 Task: Explore upcoming open houses in Wilmington, Delaware, to visit properties with Victorian architecture, and take note of the architectural details of each home.
Action: Mouse pressed left at (318, 235)
Screenshot: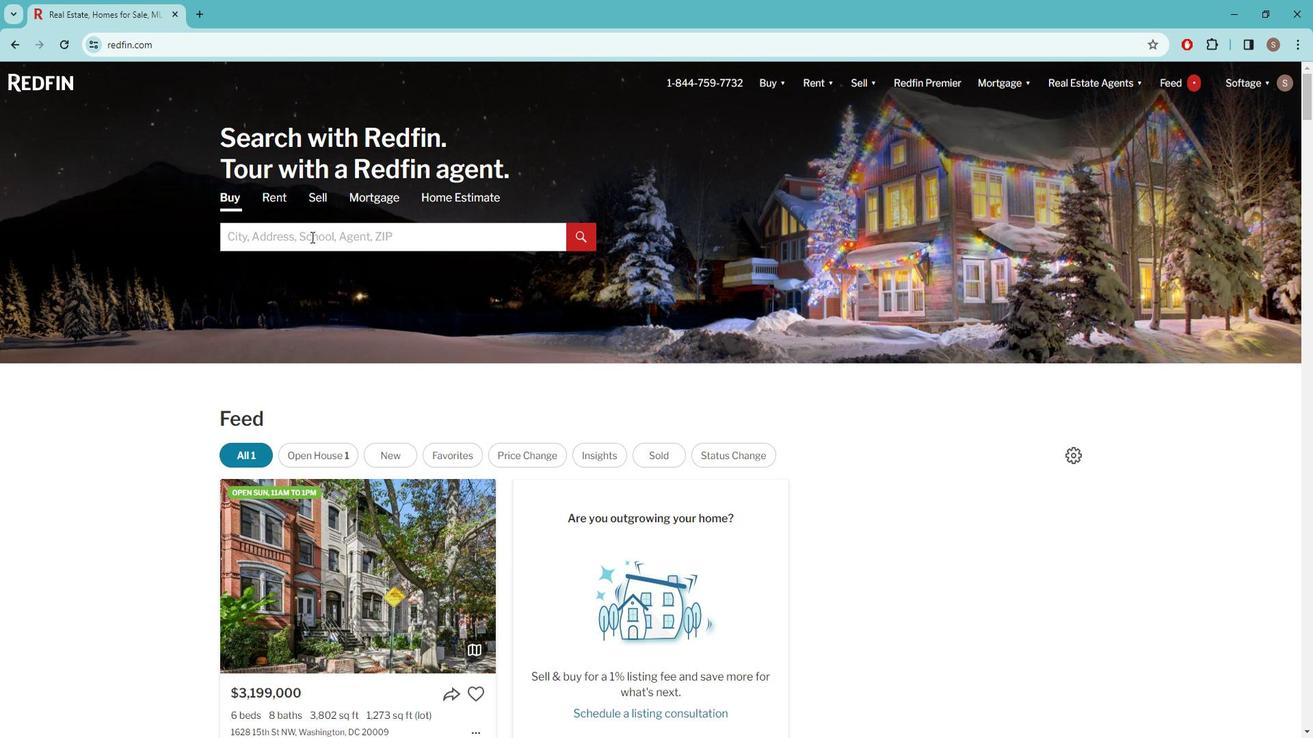 
Action: Key pressed w<Key.caps_lock>ILMINGTON
Screenshot: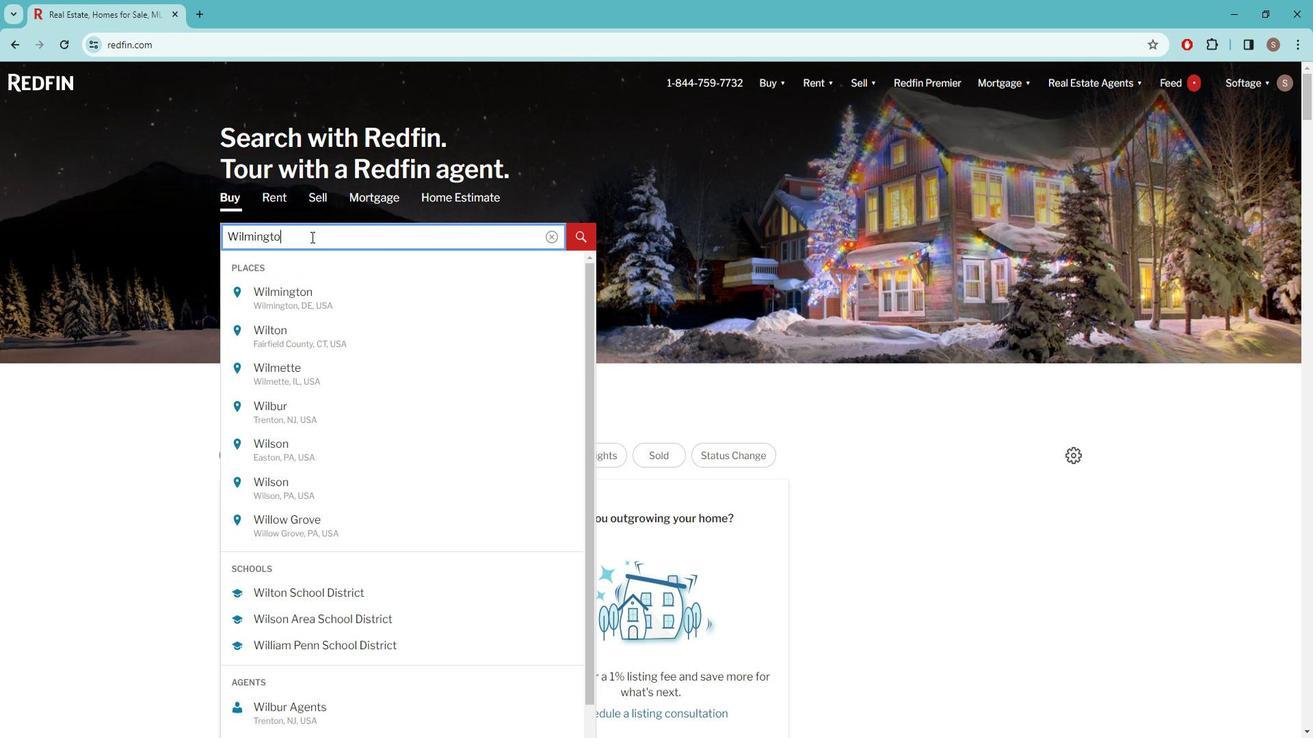 
Action: Mouse moved to (314, 295)
Screenshot: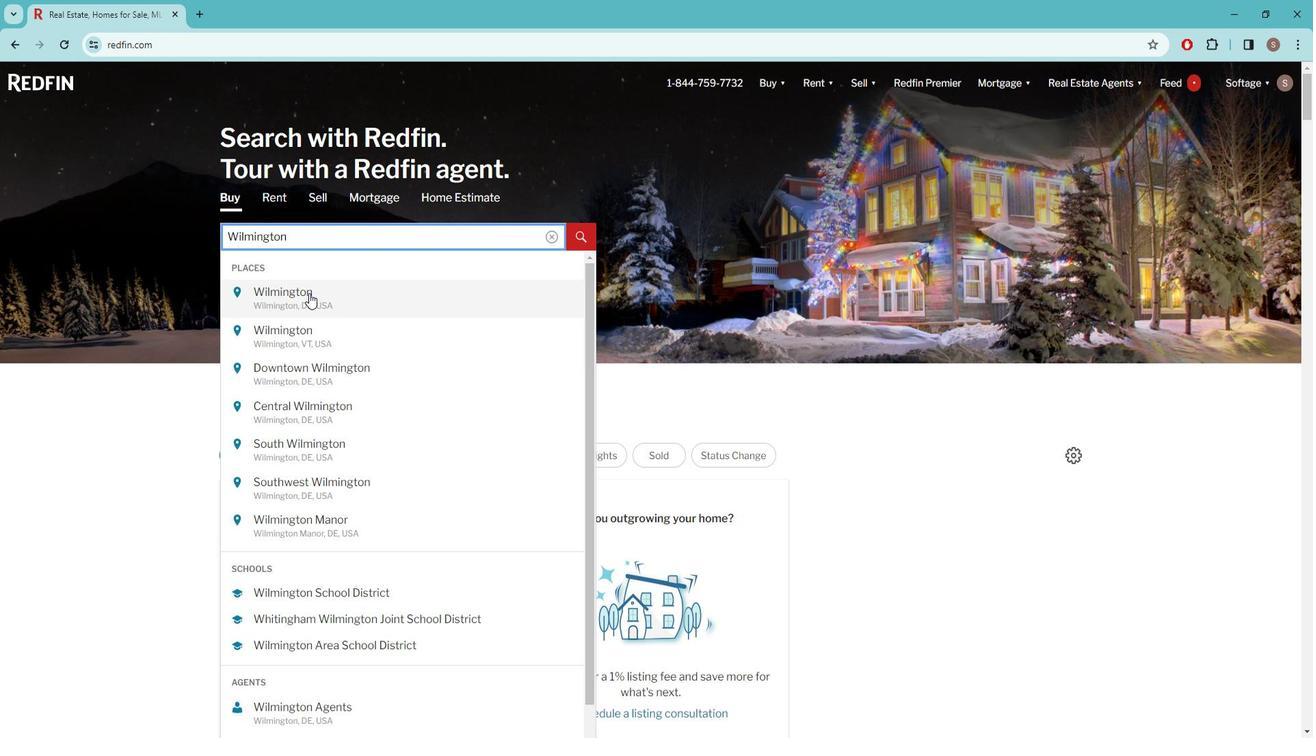 
Action: Mouse pressed left at (314, 295)
Screenshot: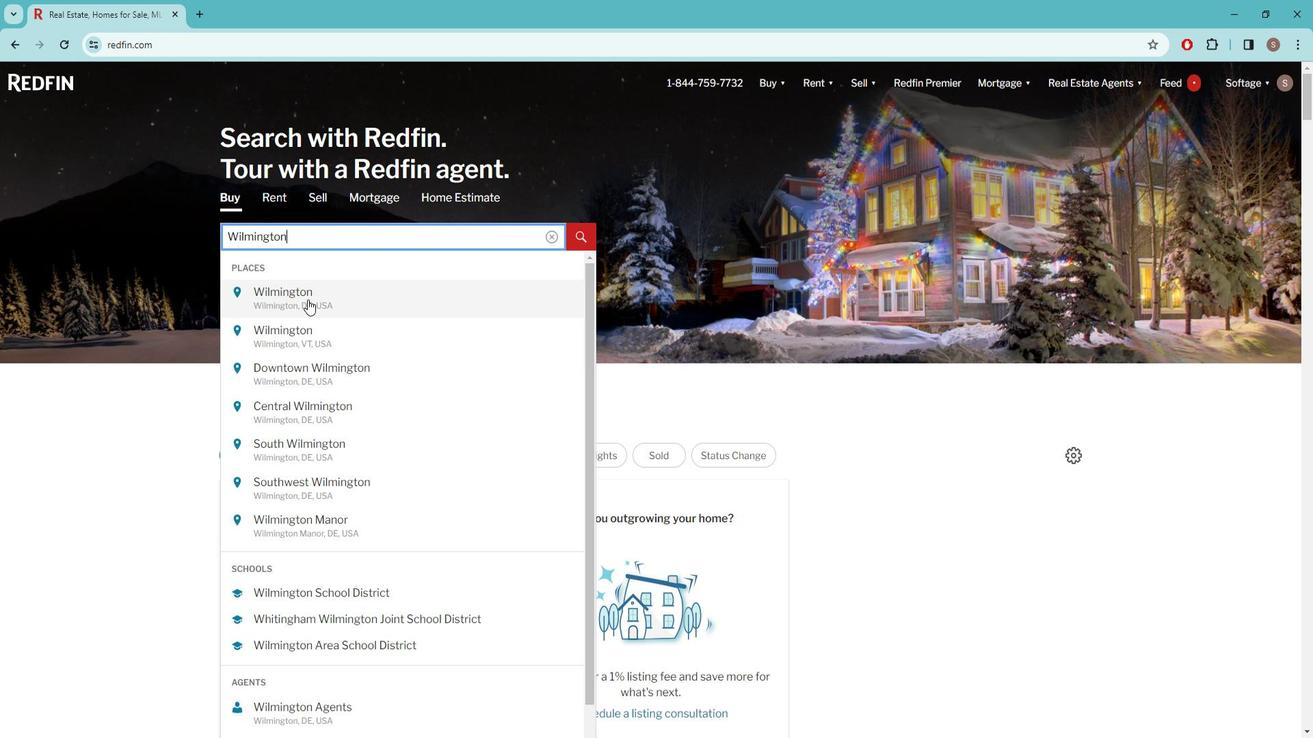 
Action: Mouse moved to (1150, 170)
Screenshot: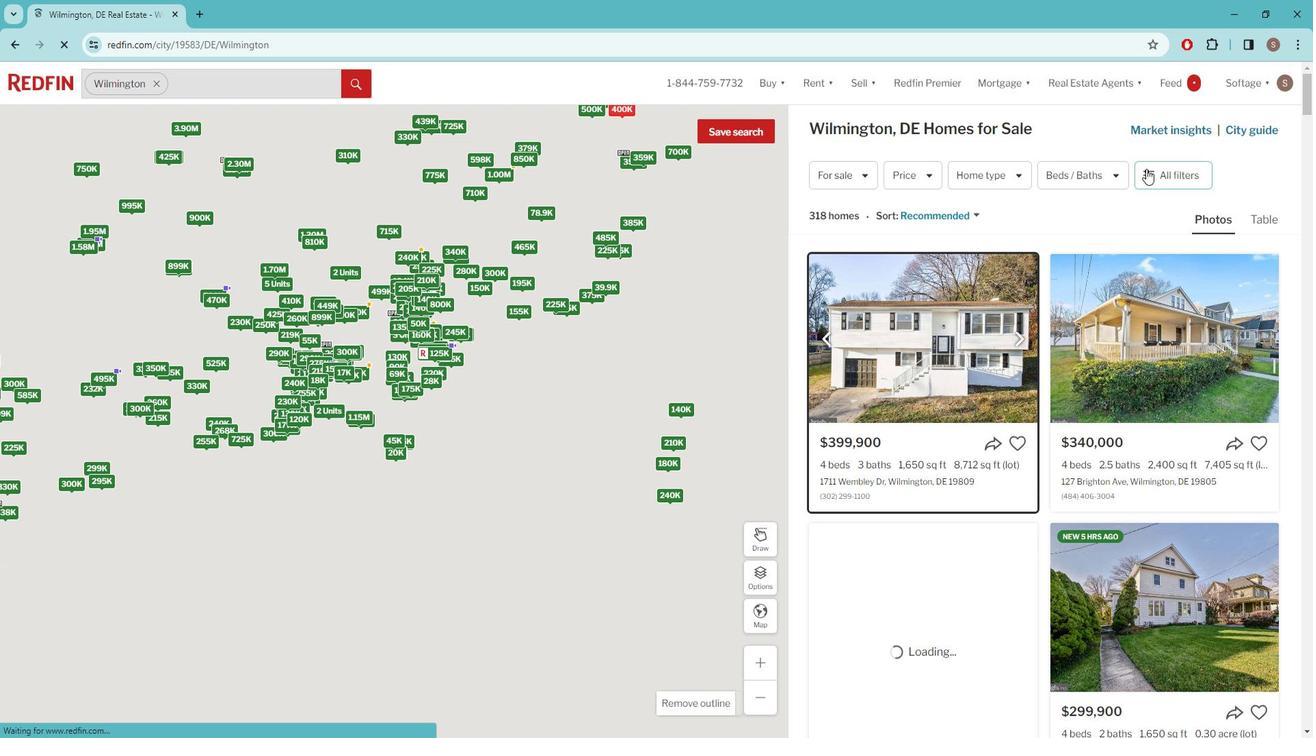
Action: Mouse pressed left at (1150, 170)
Screenshot: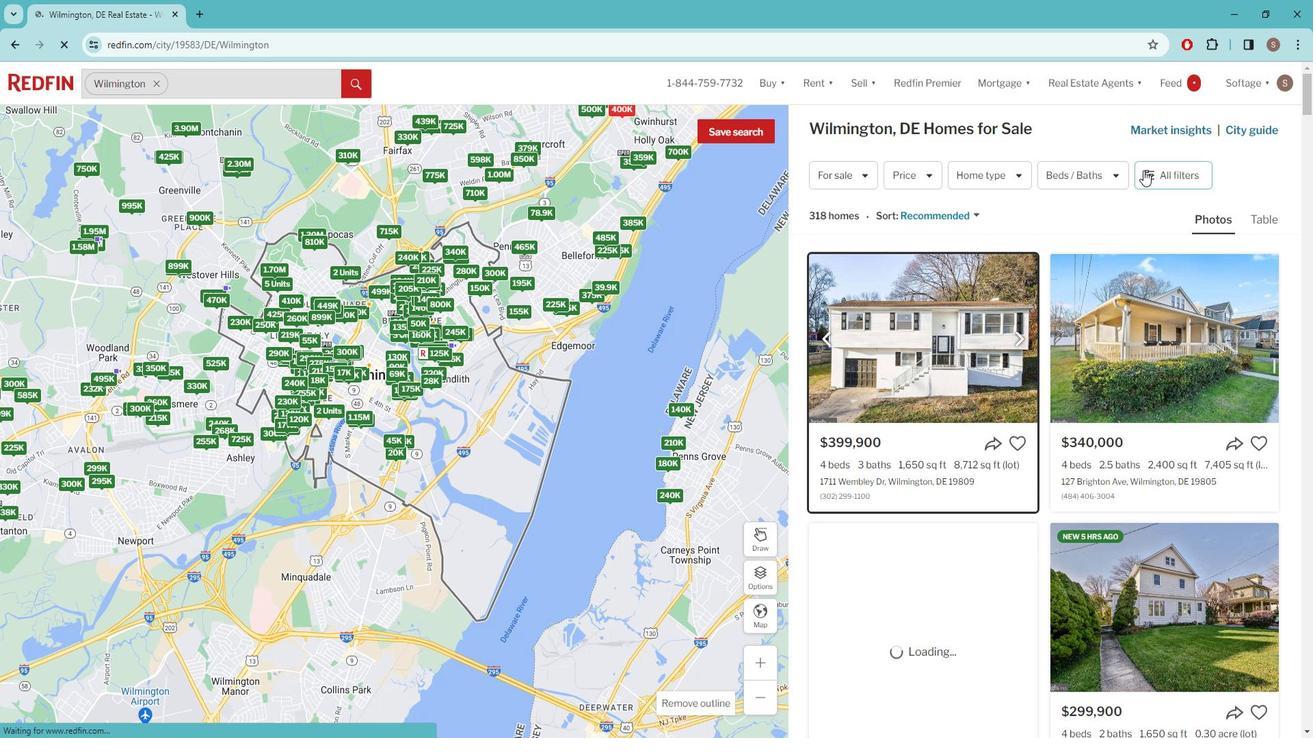 
Action: Mouse pressed left at (1150, 170)
Screenshot: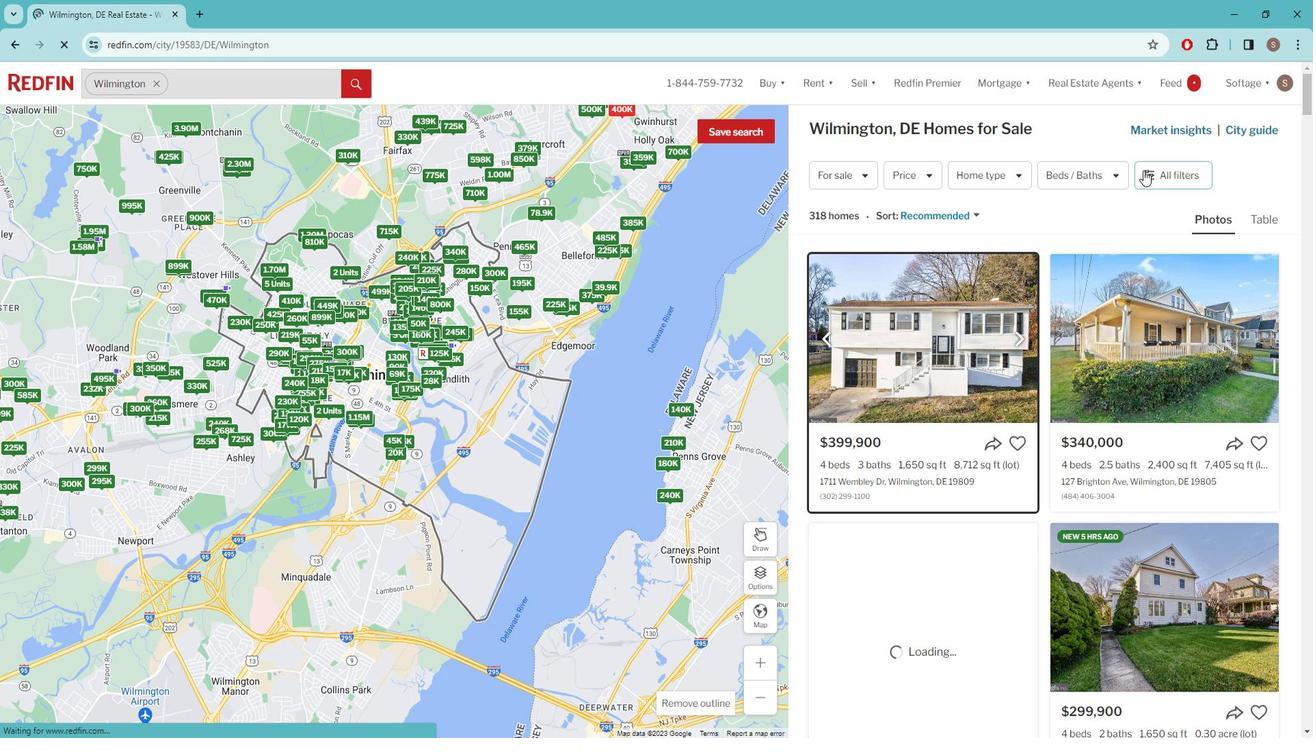 
Action: Mouse moved to (1153, 168)
Screenshot: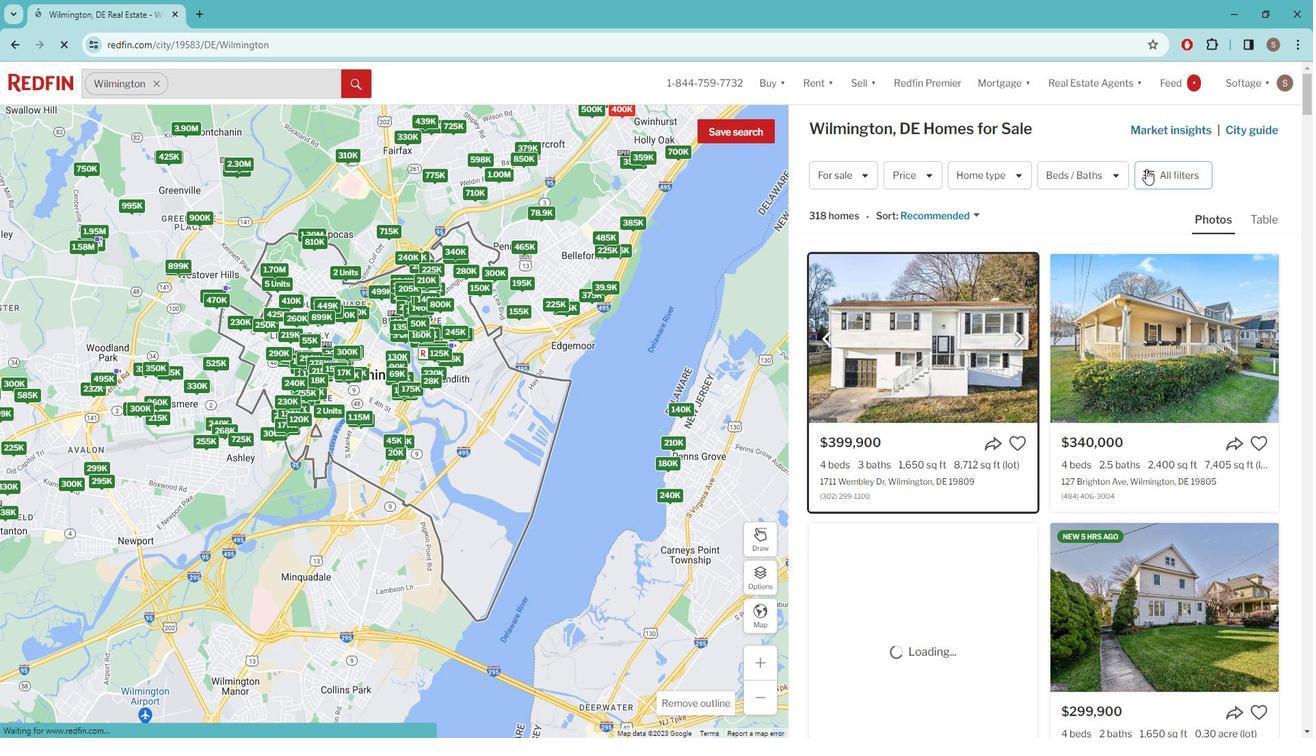 
Action: Mouse pressed left at (1153, 168)
Screenshot: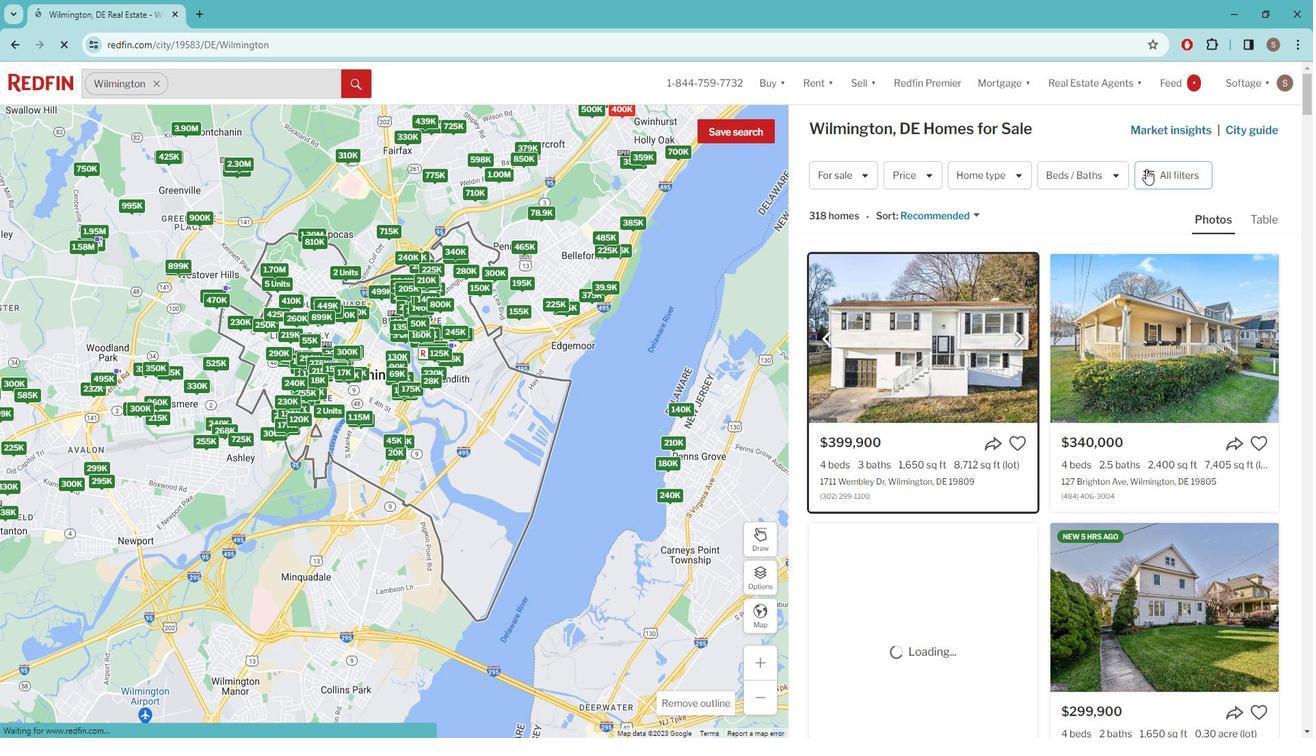 
Action: Mouse moved to (1153, 168)
Screenshot: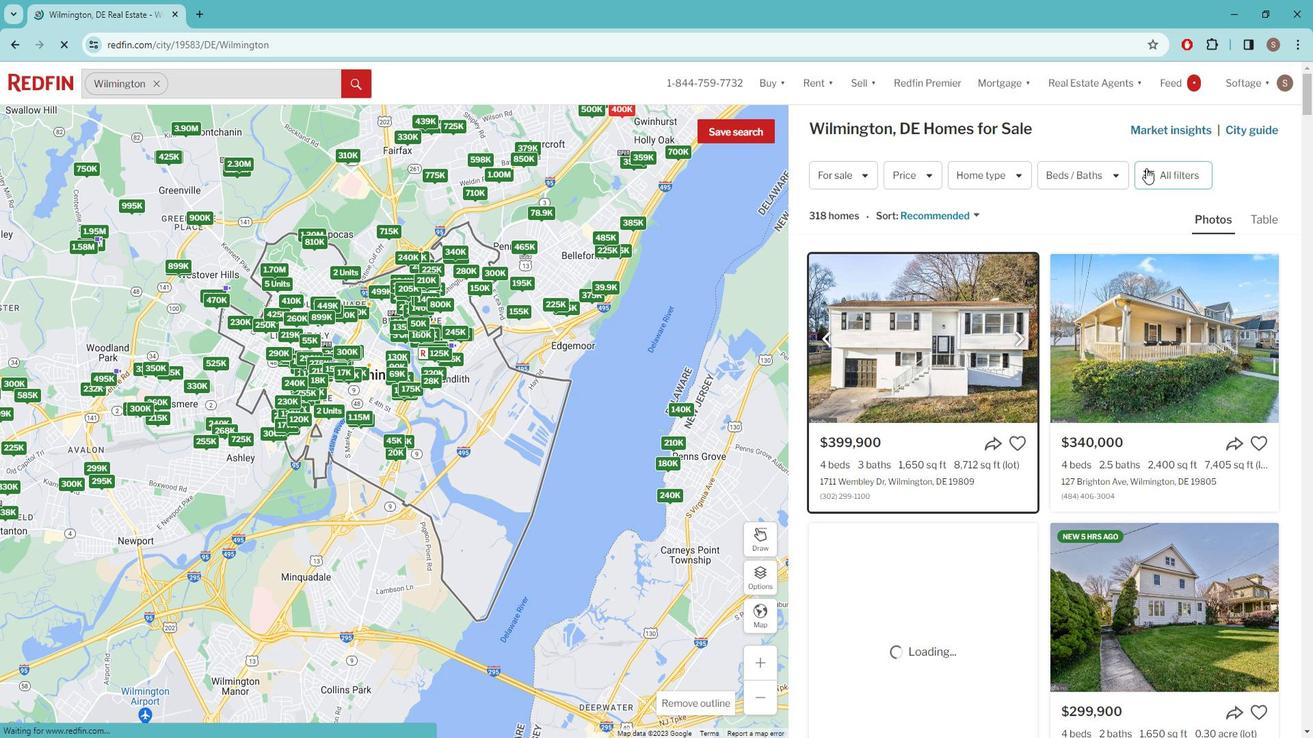 
Action: Mouse pressed left at (1153, 168)
Screenshot: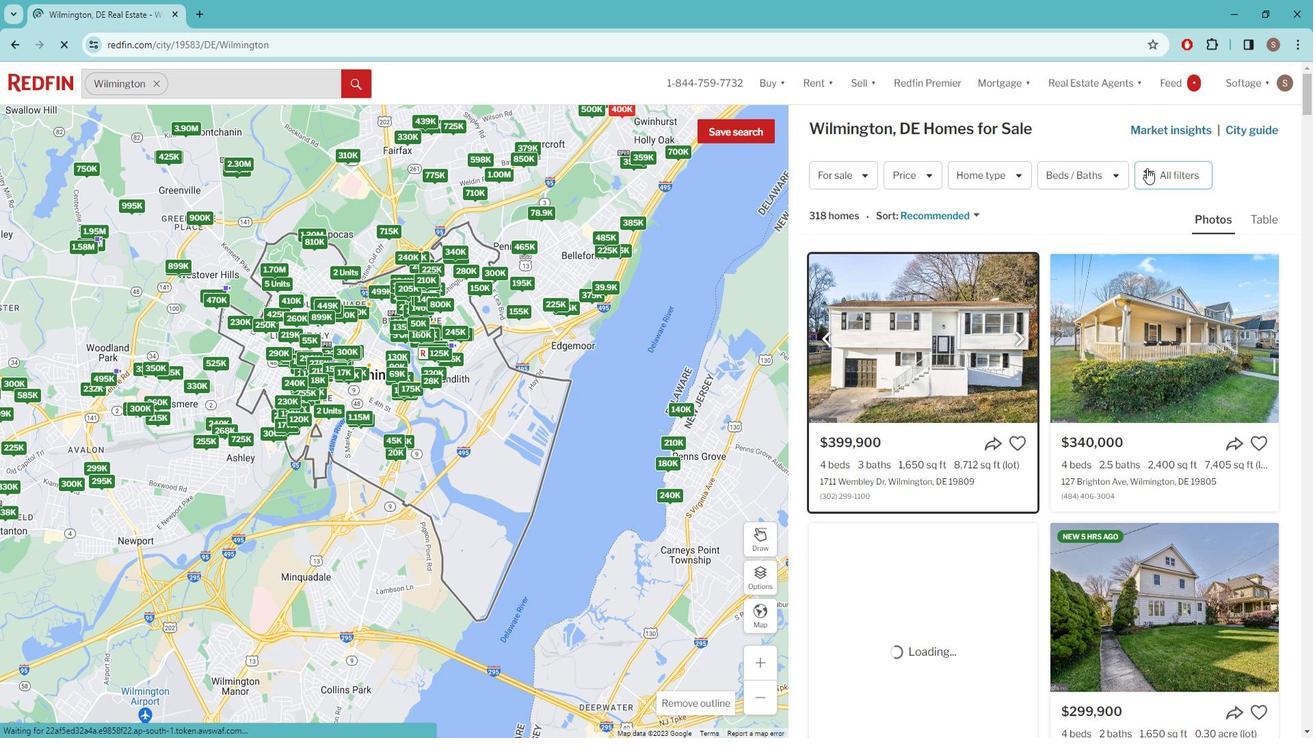 
Action: Mouse moved to (1156, 171)
Screenshot: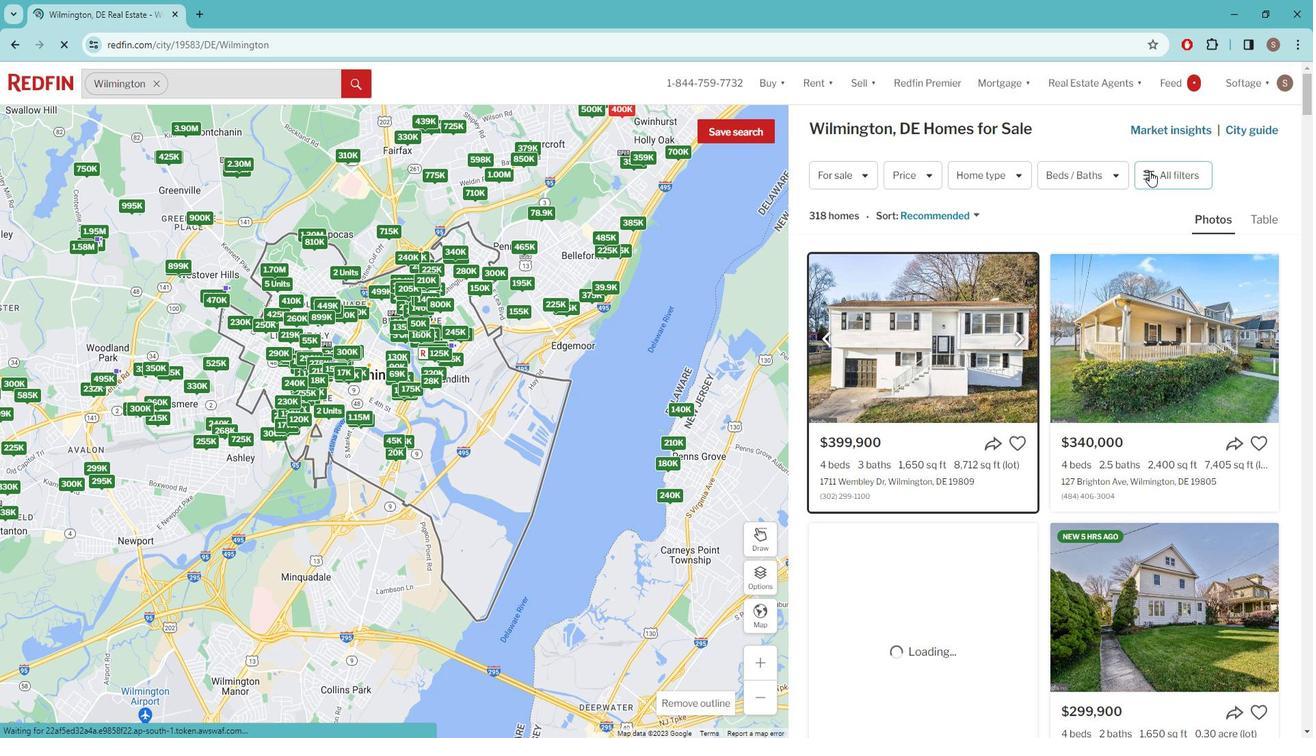 
Action: Mouse pressed left at (1156, 171)
Screenshot: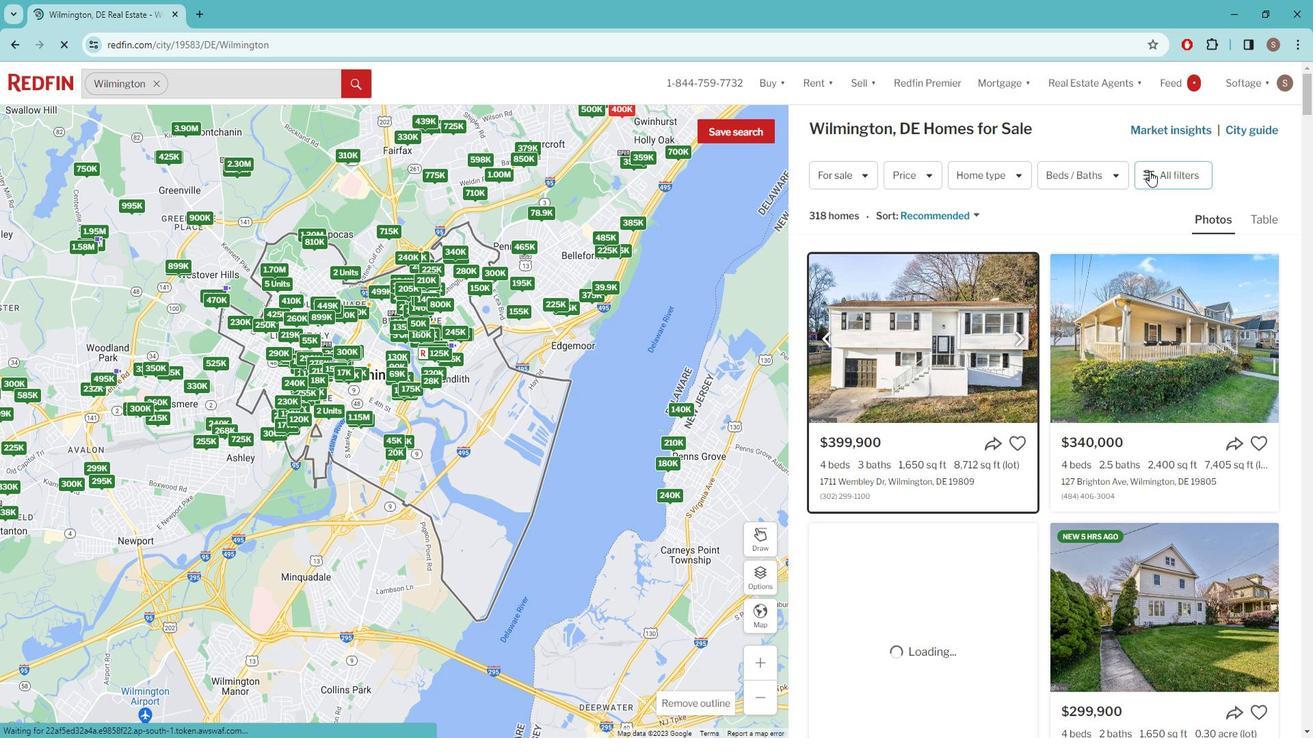 
Action: Mouse moved to (1166, 173)
Screenshot: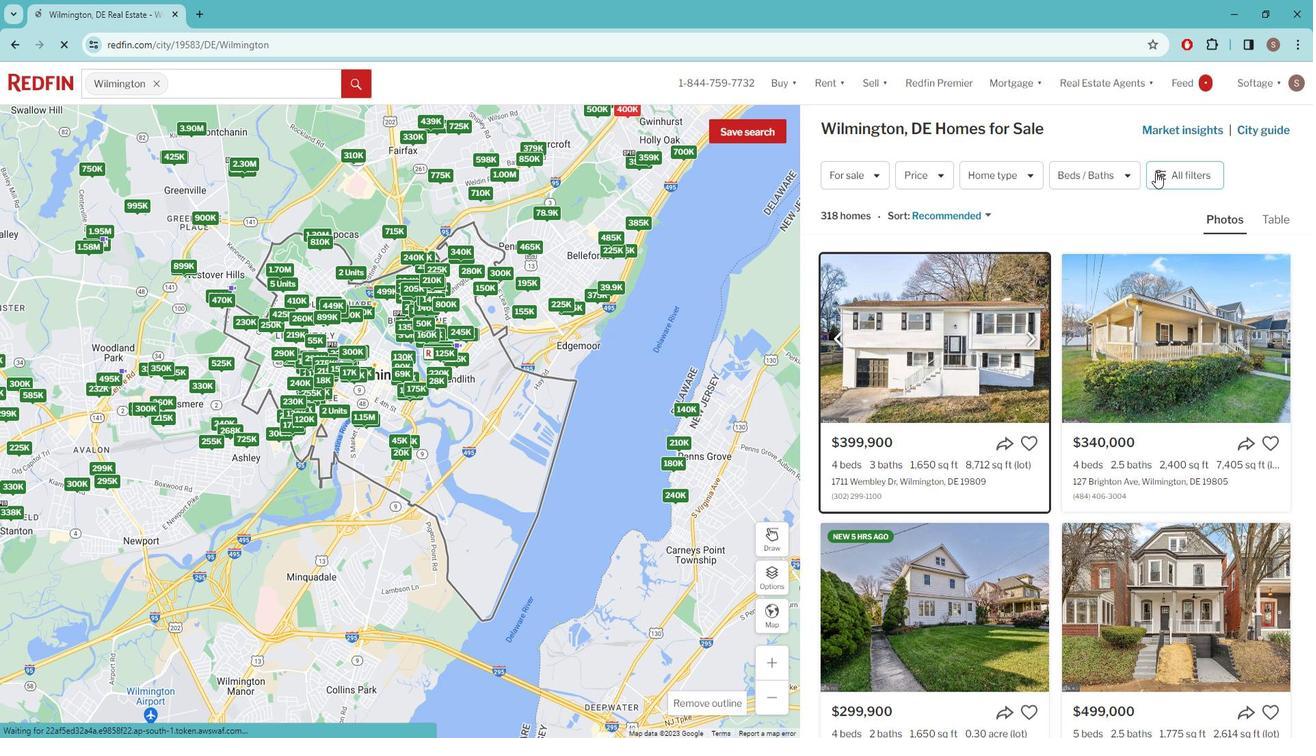 
Action: Mouse pressed left at (1166, 173)
Screenshot: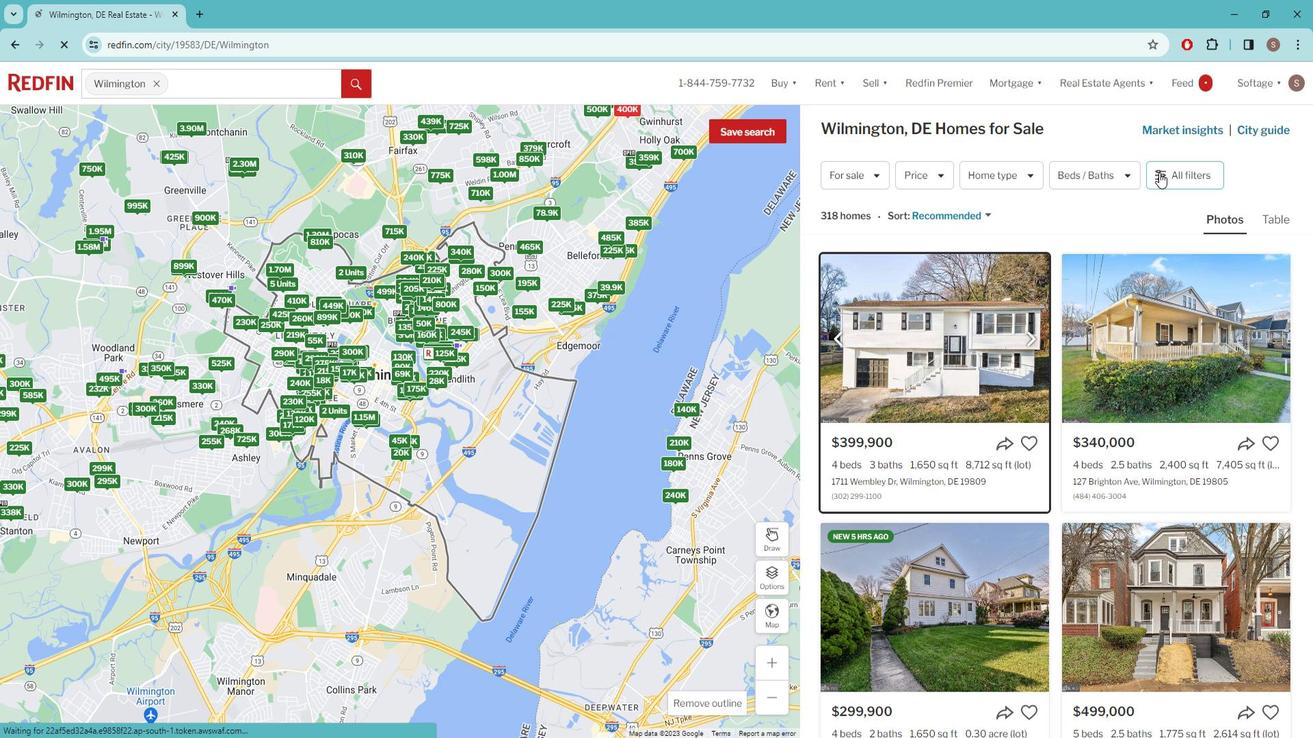 
Action: Mouse pressed left at (1166, 173)
Screenshot: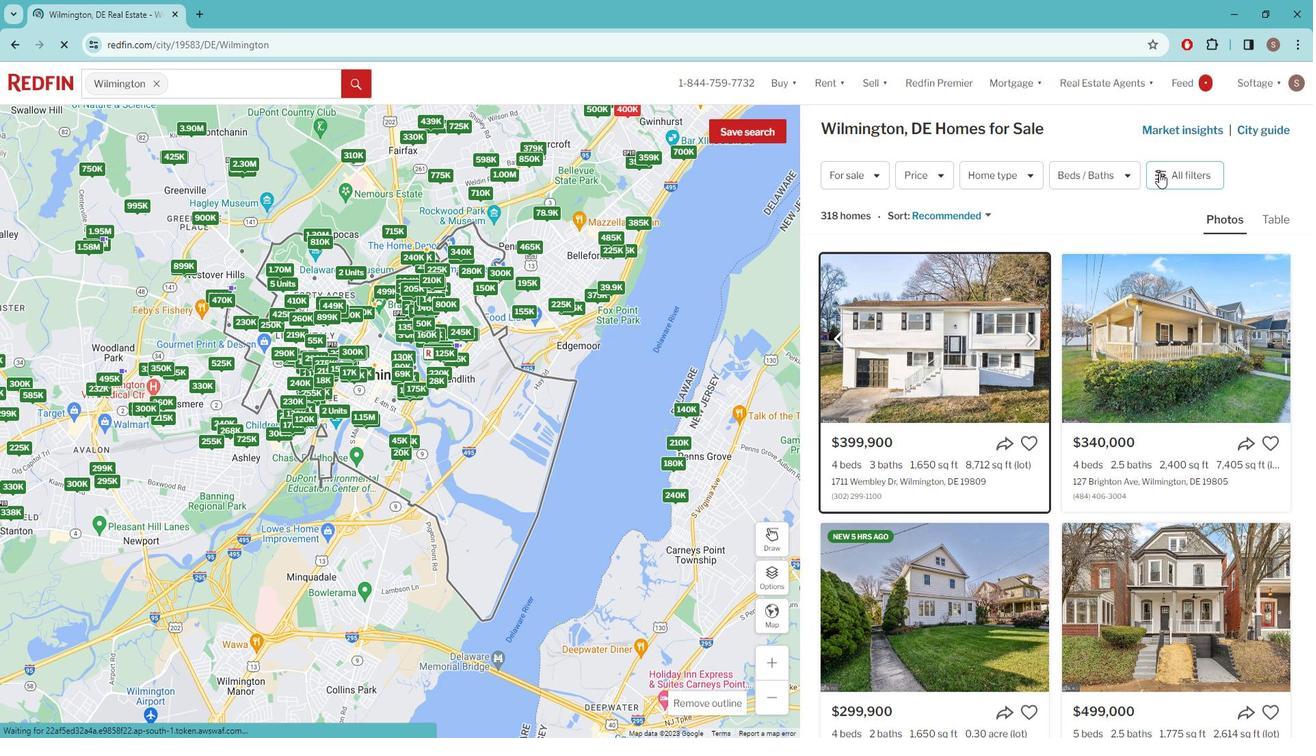
Action: Mouse moved to (1167, 173)
Screenshot: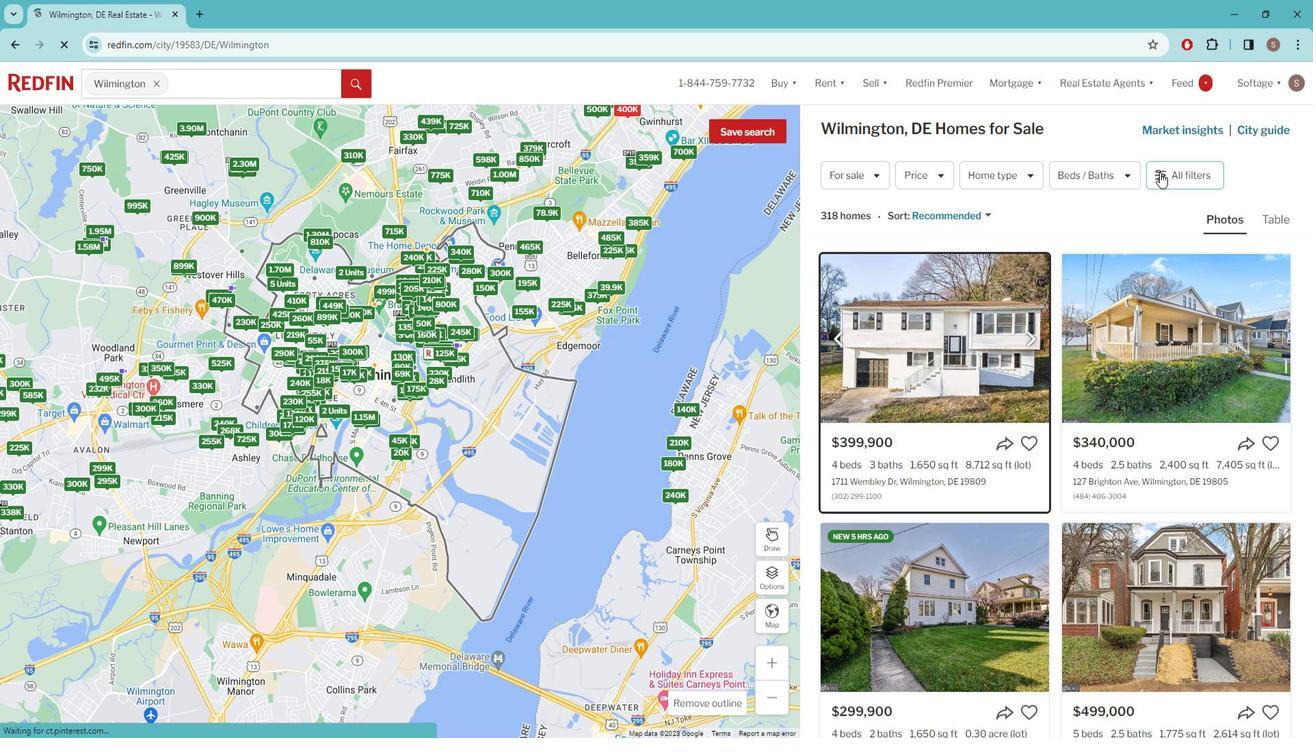 
Action: Mouse pressed left at (1167, 173)
Screenshot: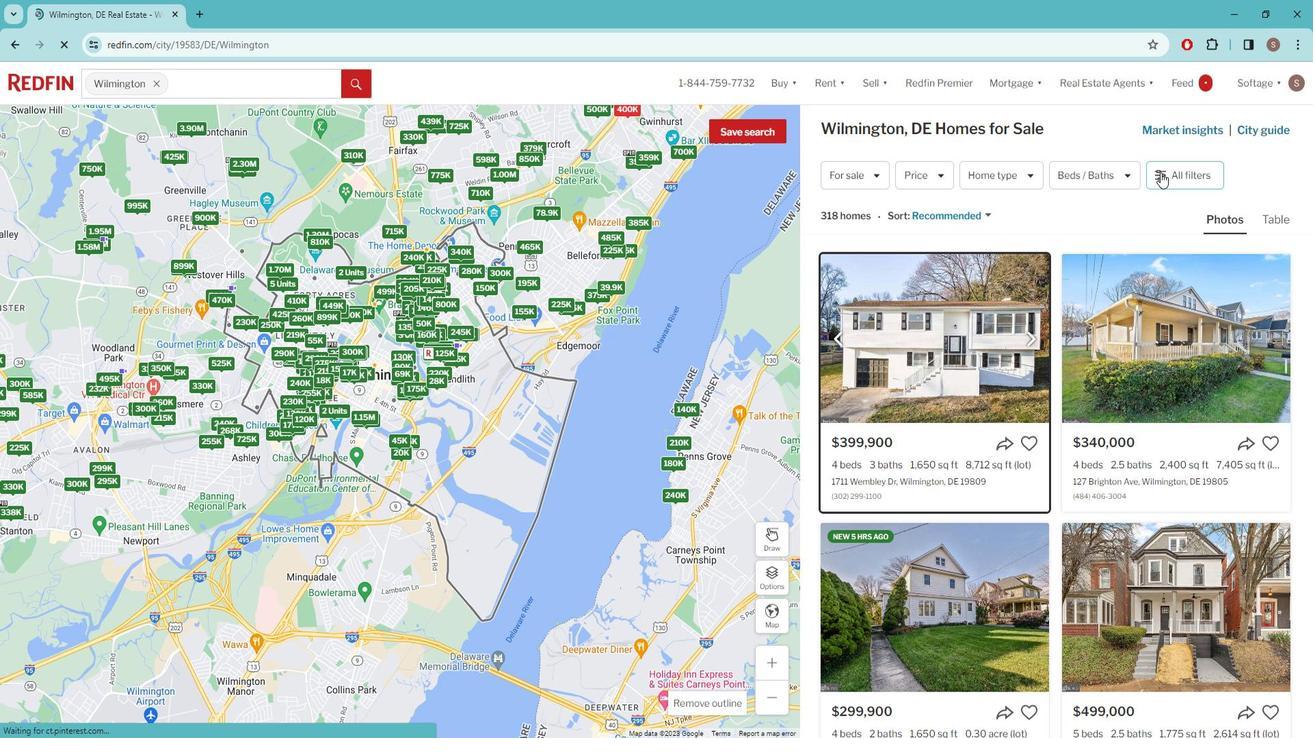 
Action: Mouse moved to (1096, 212)
Screenshot: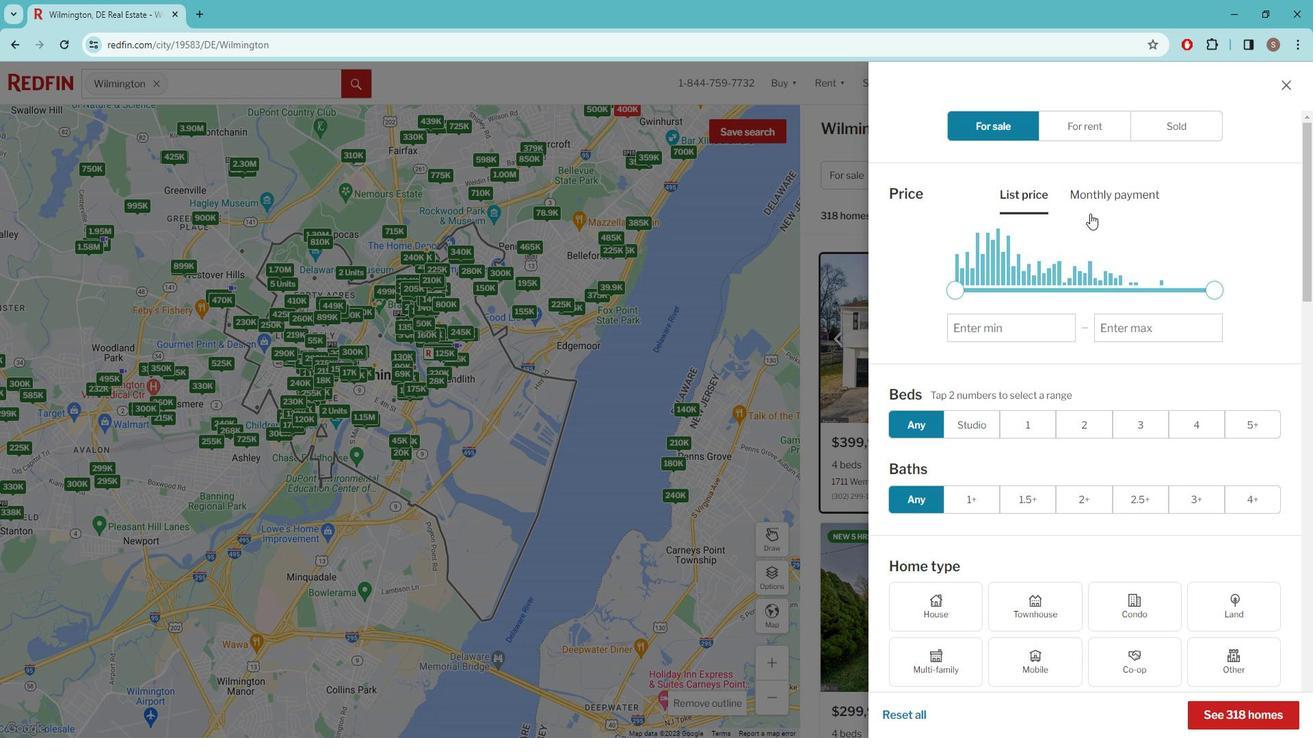 
Action: Mouse scrolled (1096, 212) with delta (0, 0)
Screenshot: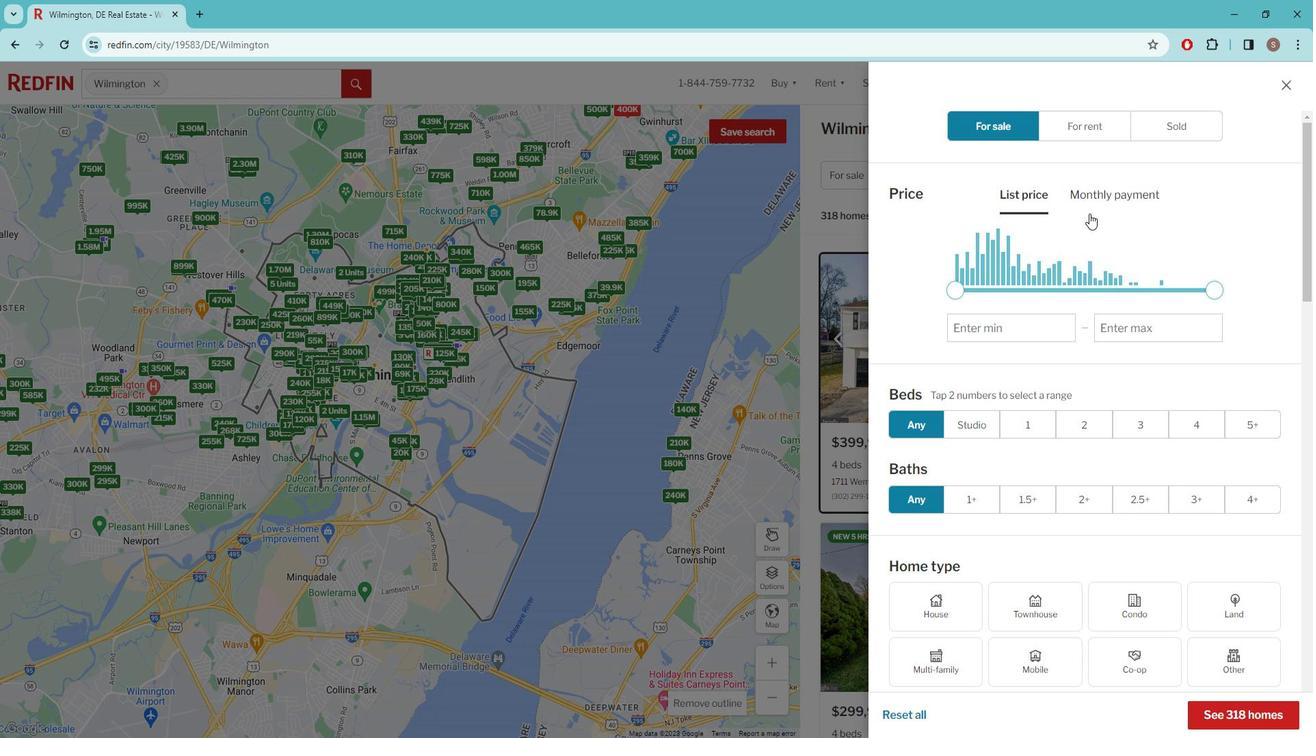 
Action: Mouse moved to (1095, 212)
Screenshot: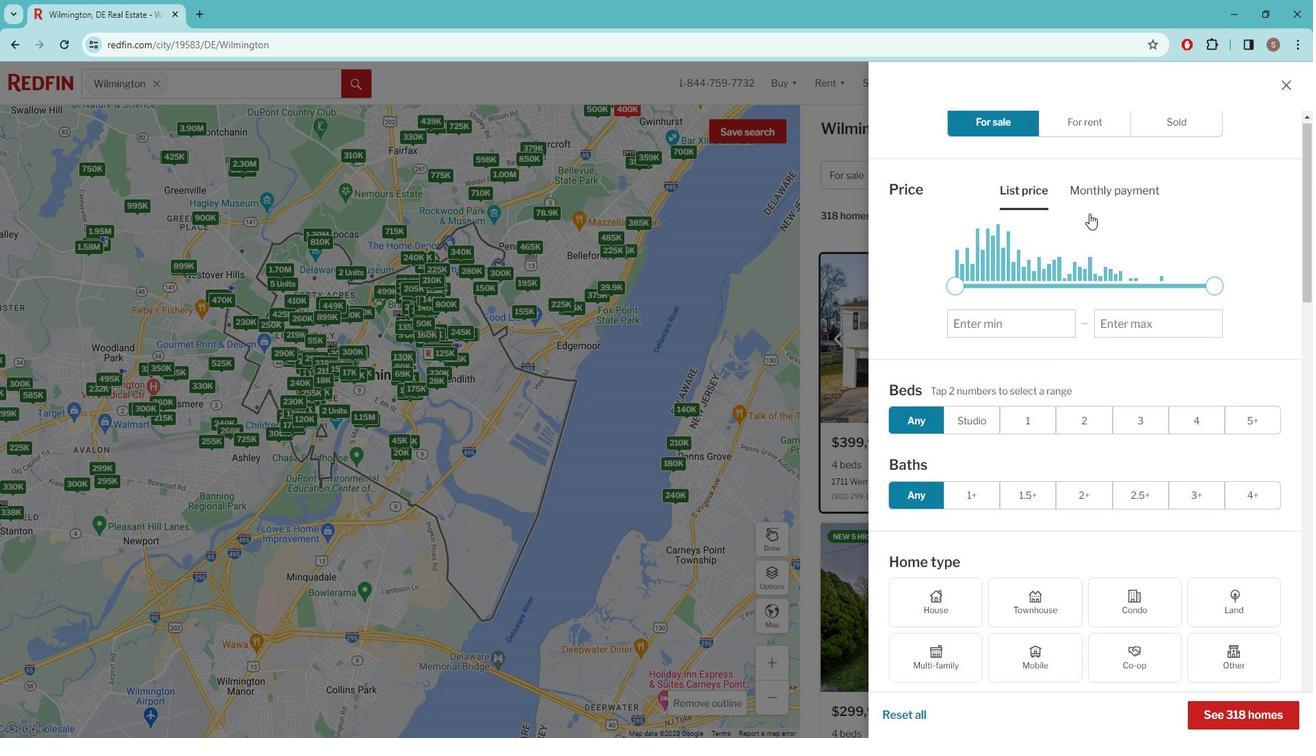 
Action: Mouse scrolled (1095, 212) with delta (0, 0)
Screenshot: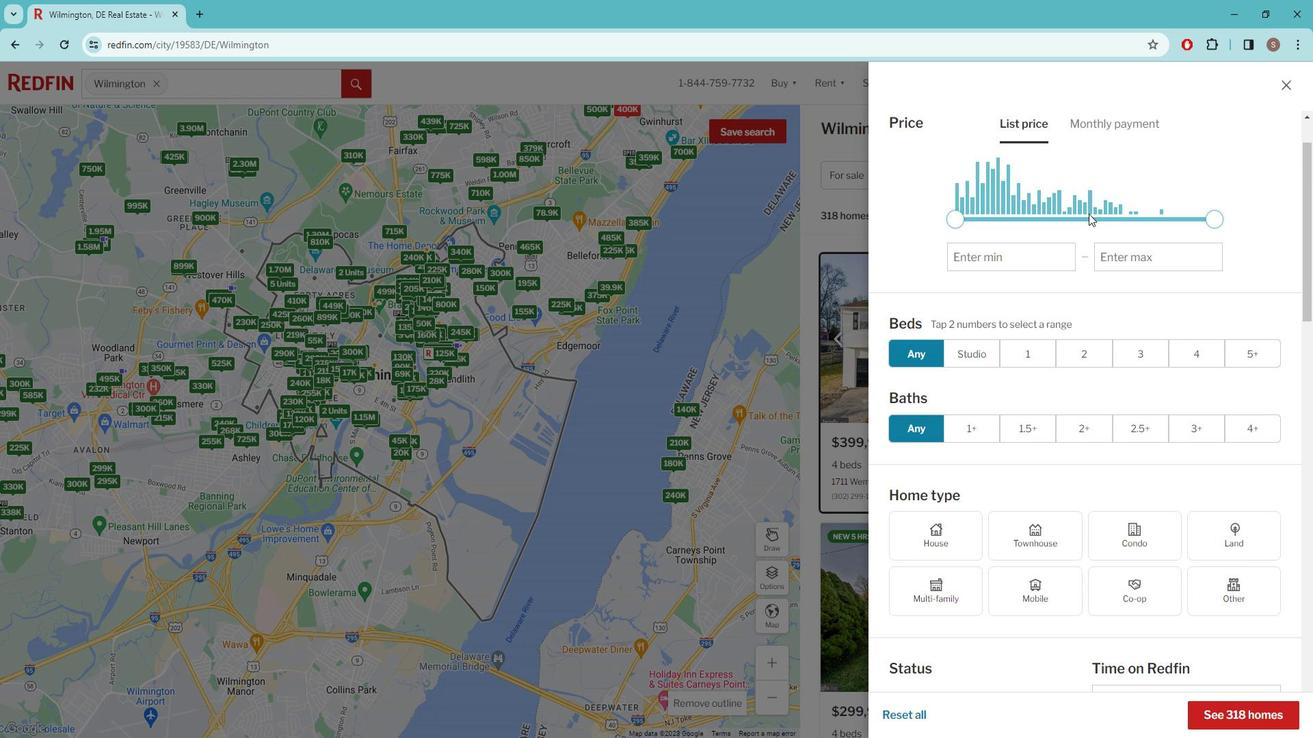 
Action: Mouse moved to (1095, 213)
Screenshot: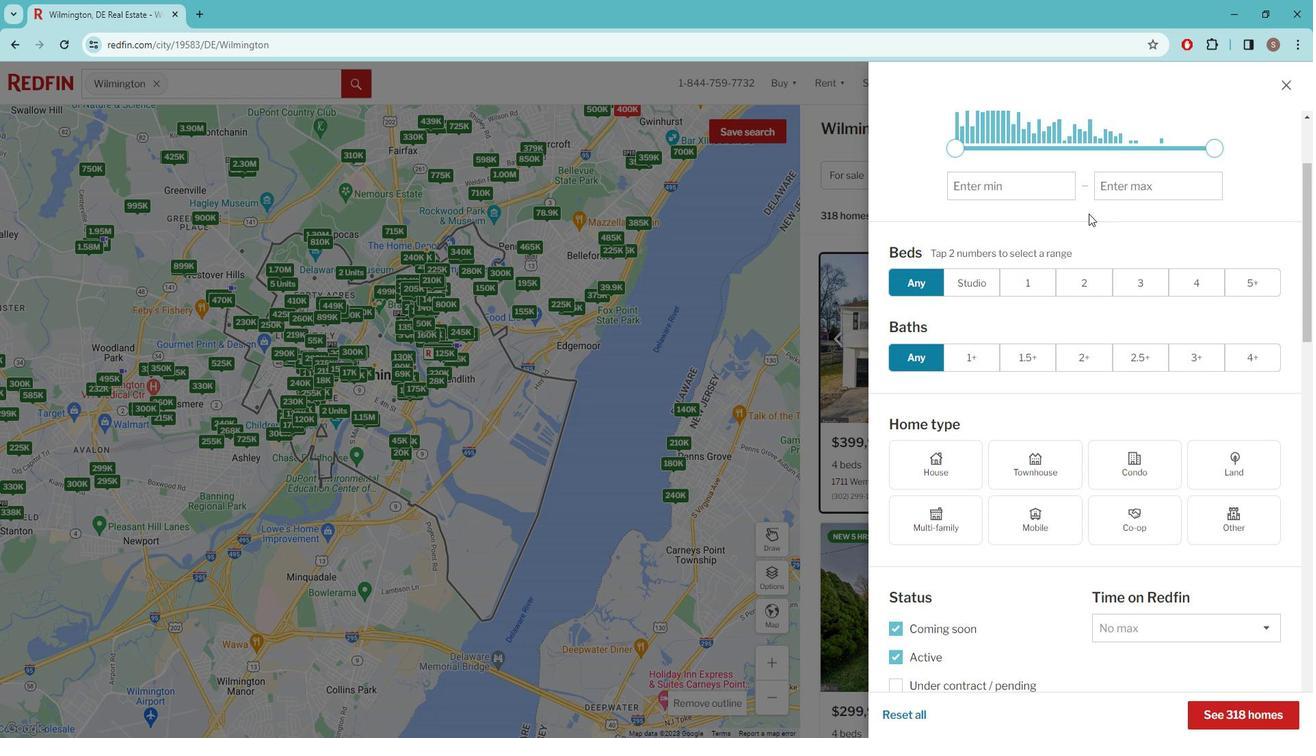 
Action: Mouse scrolled (1095, 212) with delta (0, 0)
Screenshot: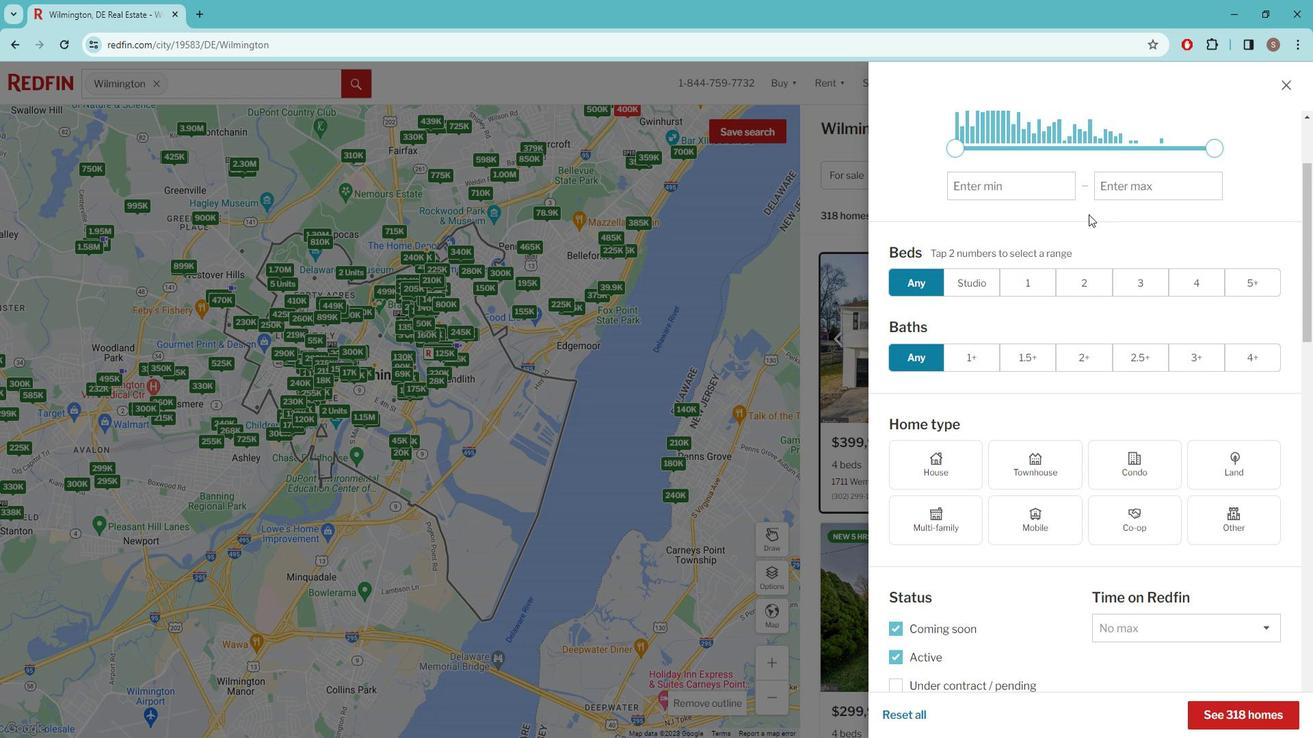 
Action: Mouse moved to (1095, 213)
Screenshot: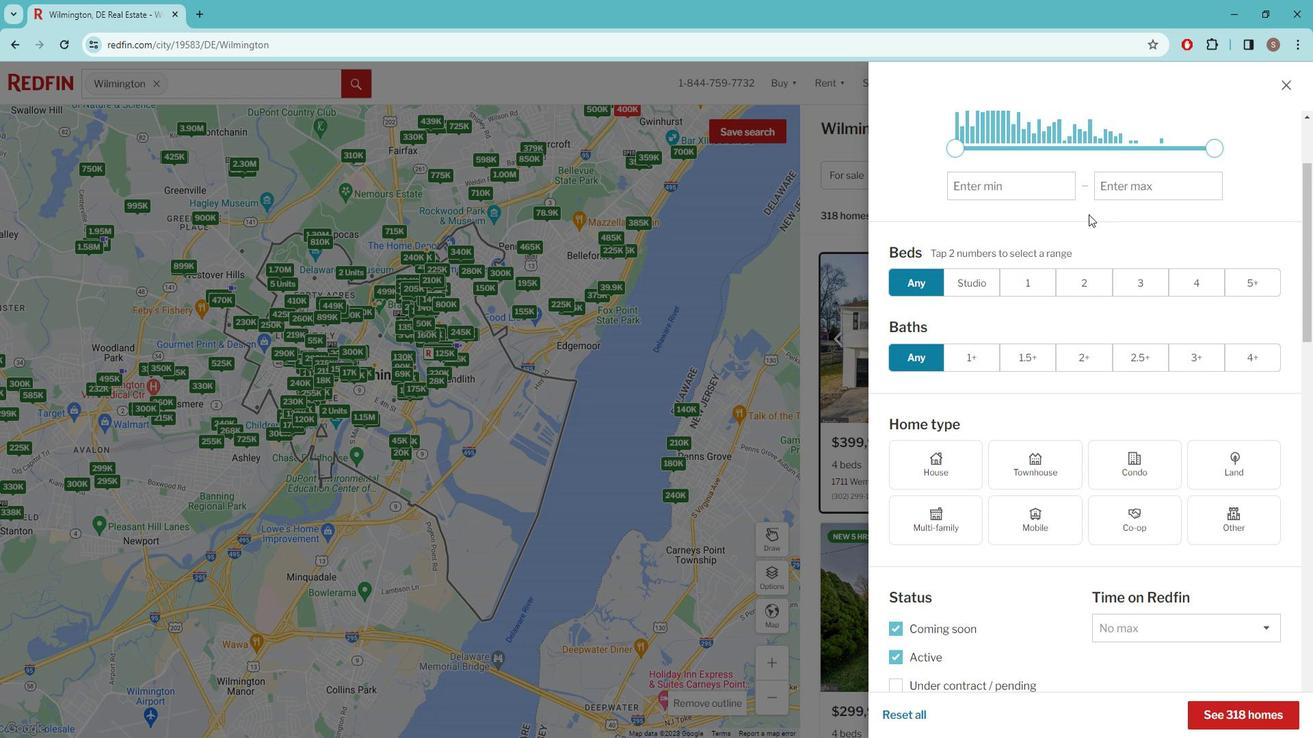 
Action: Mouse scrolled (1095, 212) with delta (0, 0)
Screenshot: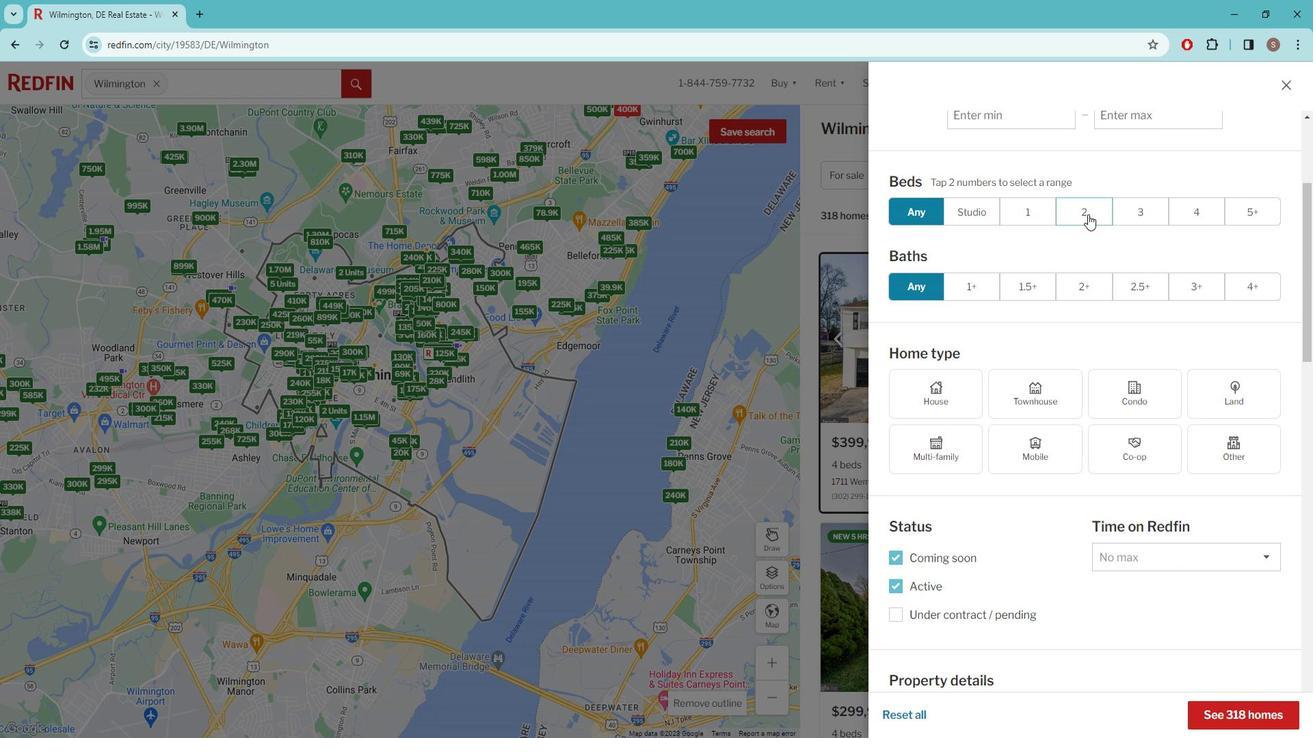 
Action: Mouse scrolled (1095, 212) with delta (0, 0)
Screenshot: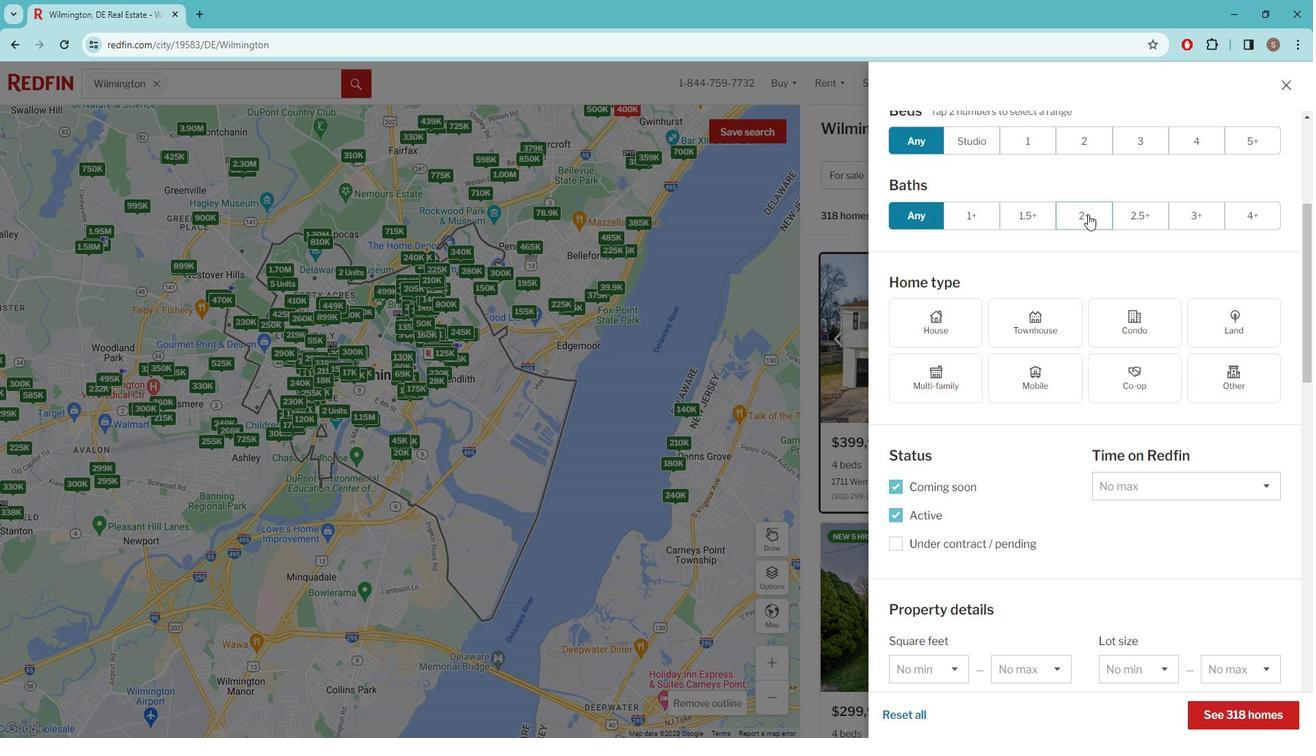 
Action: Mouse scrolled (1095, 212) with delta (0, 0)
Screenshot: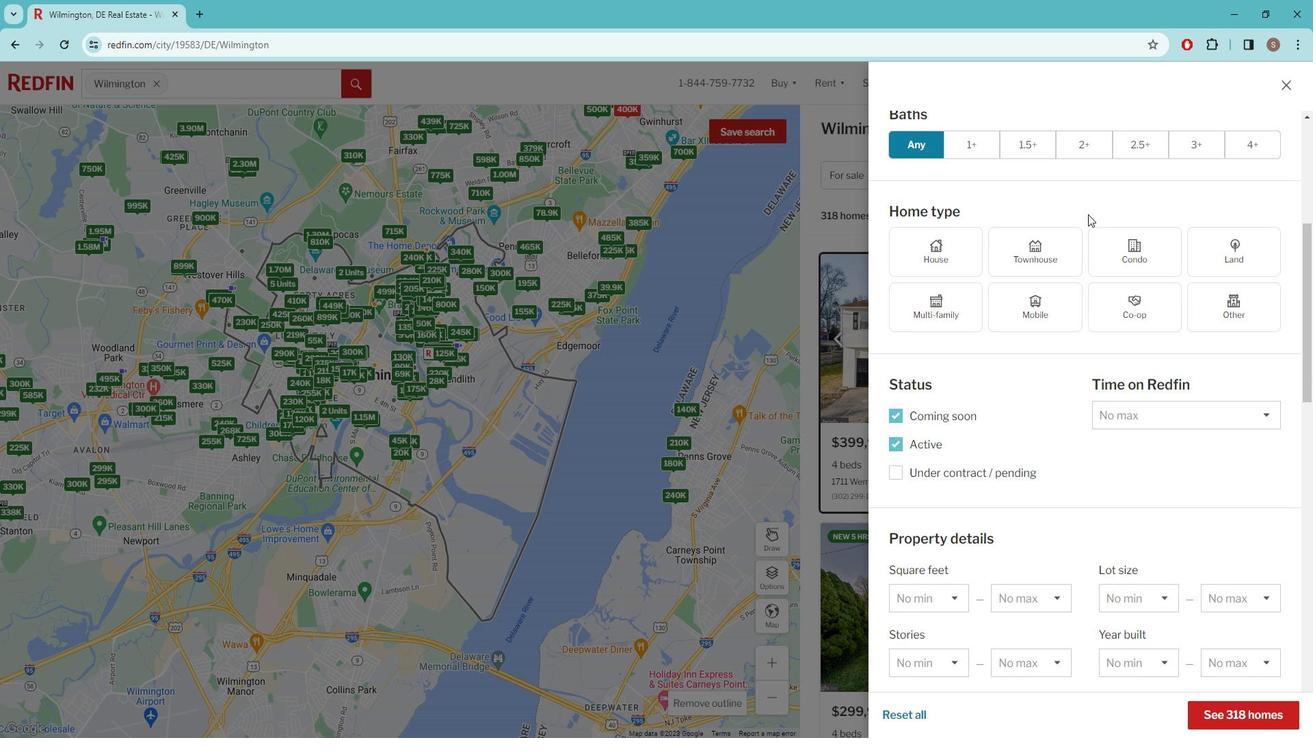 
Action: Mouse scrolled (1095, 212) with delta (0, 0)
Screenshot: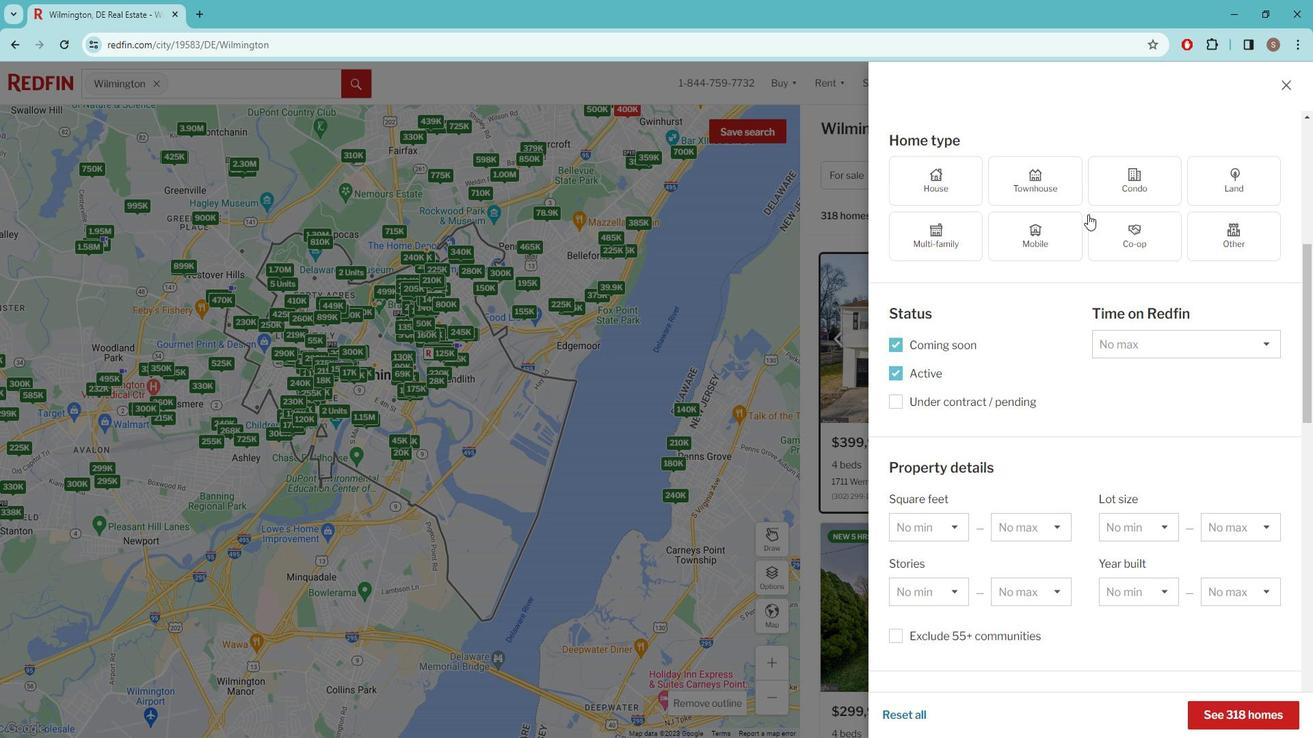 
Action: Mouse scrolled (1095, 212) with delta (0, 0)
Screenshot: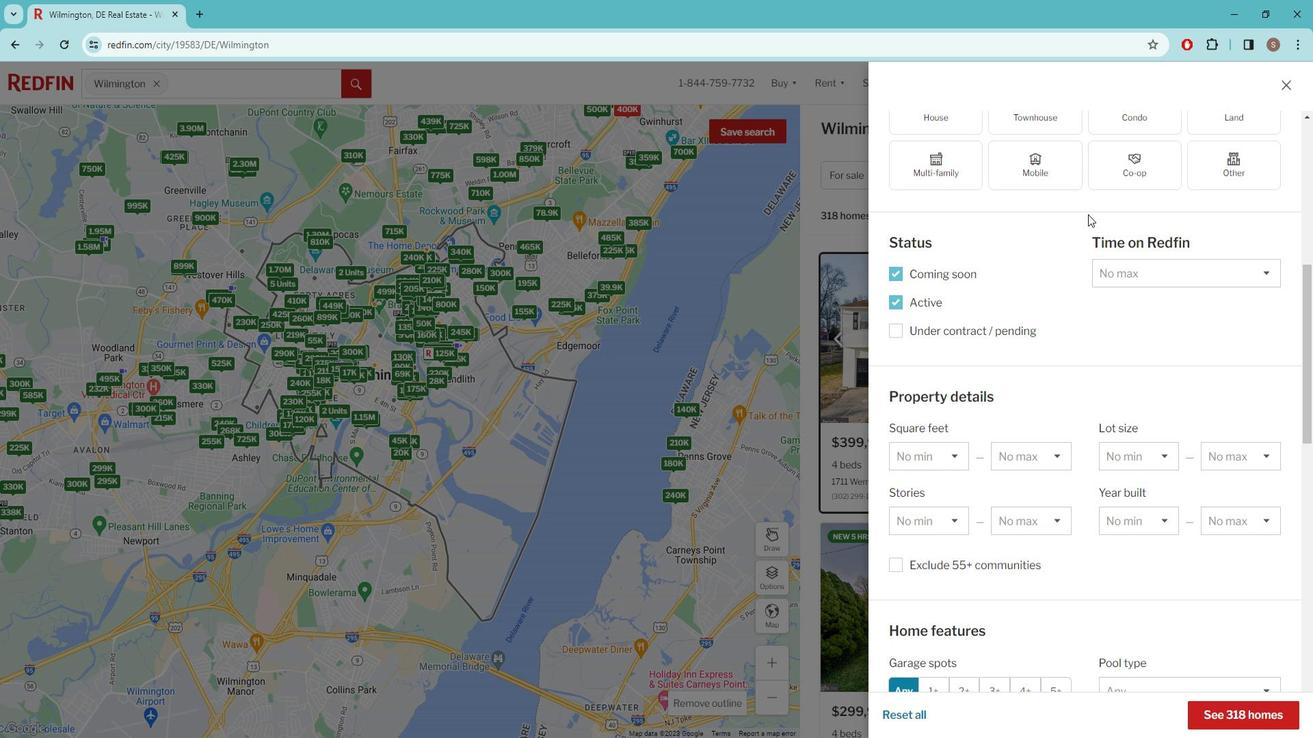 
Action: Mouse moved to (1095, 213)
Screenshot: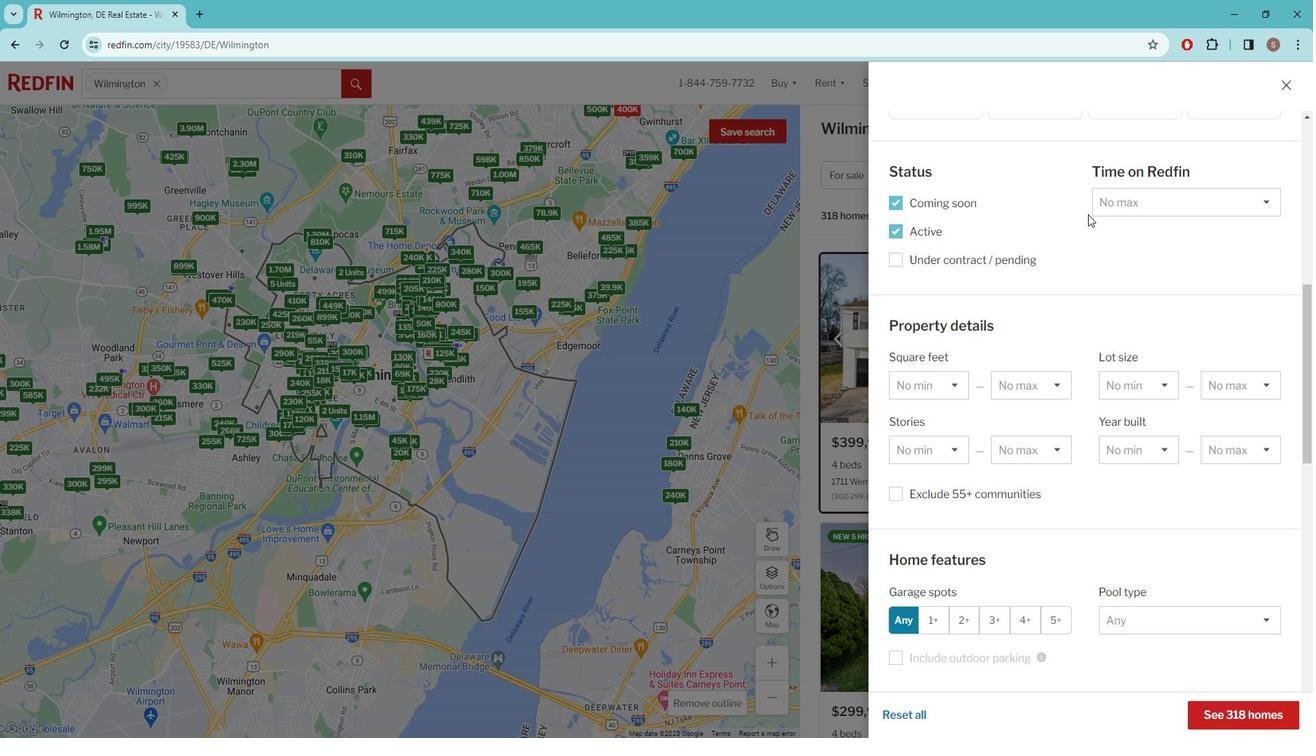 
Action: Mouse scrolled (1095, 212) with delta (0, 0)
Screenshot: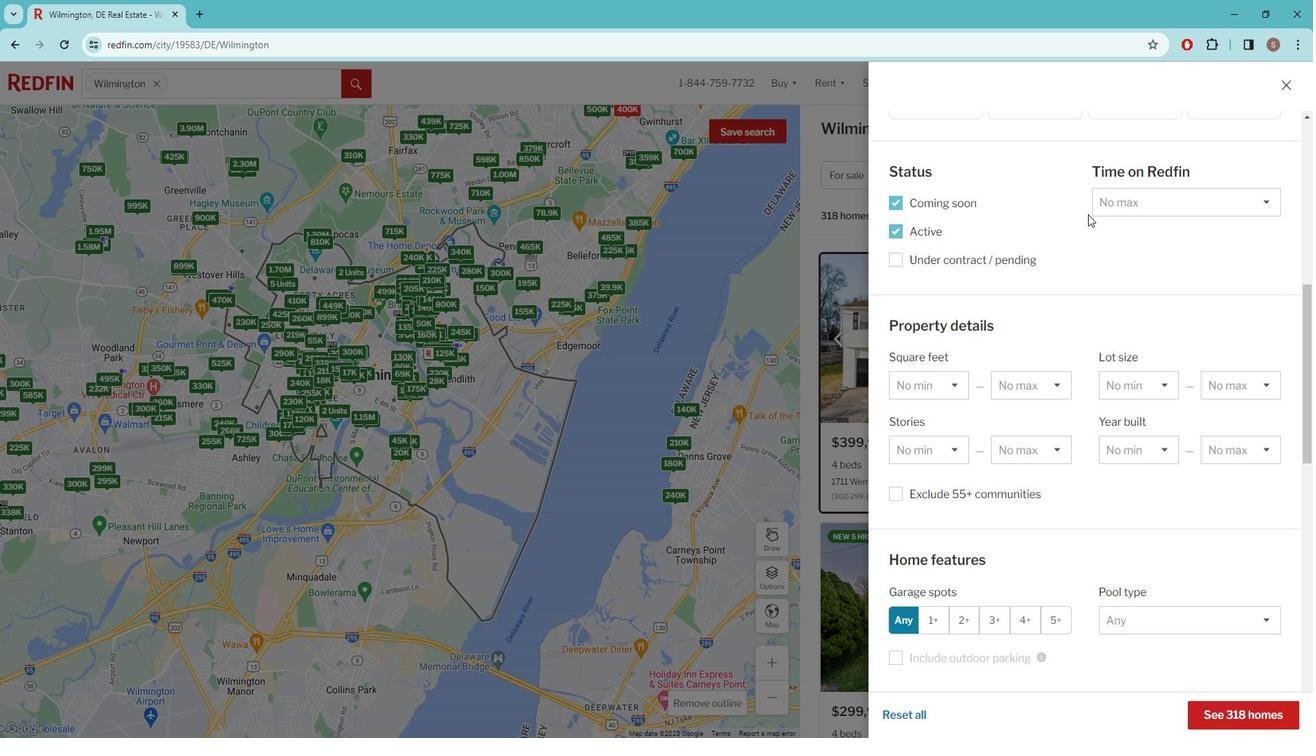 
Action: Mouse moved to (1097, 225)
Screenshot: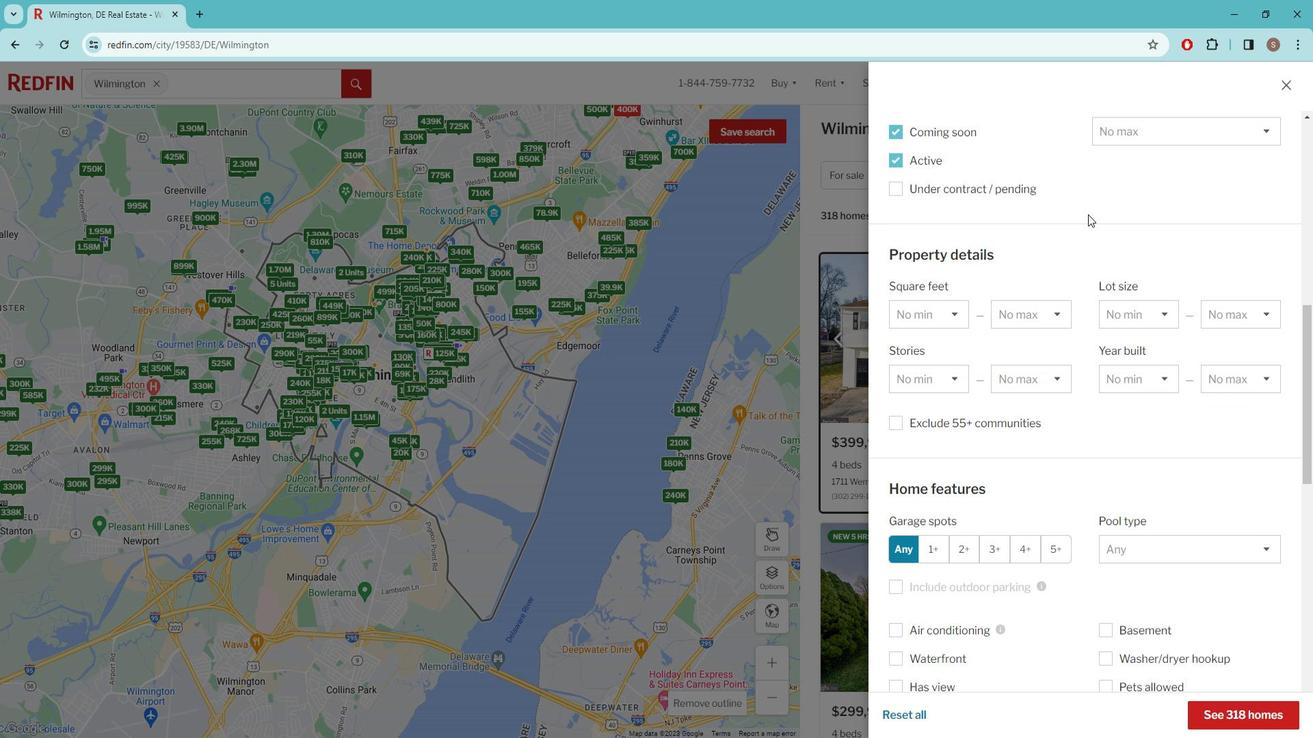 
Action: Mouse scrolled (1097, 224) with delta (0, 0)
Screenshot: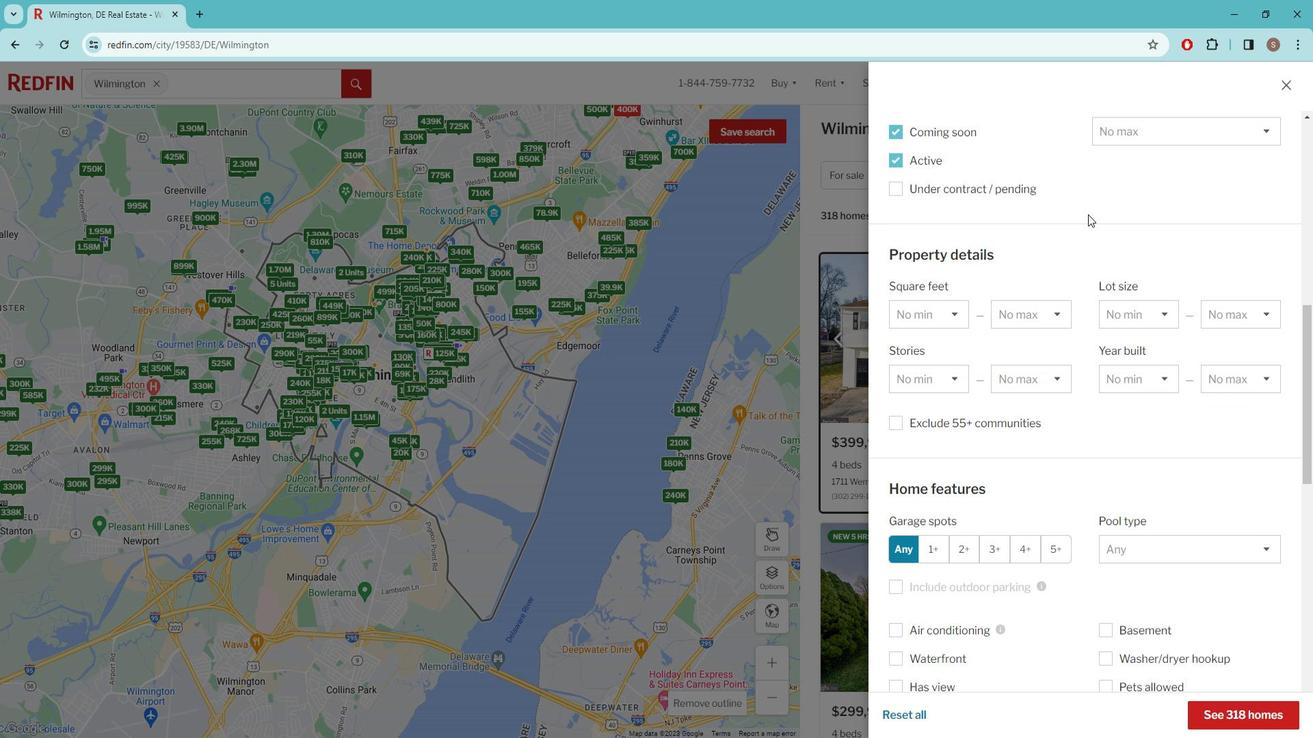 
Action: Mouse moved to (1099, 228)
Screenshot: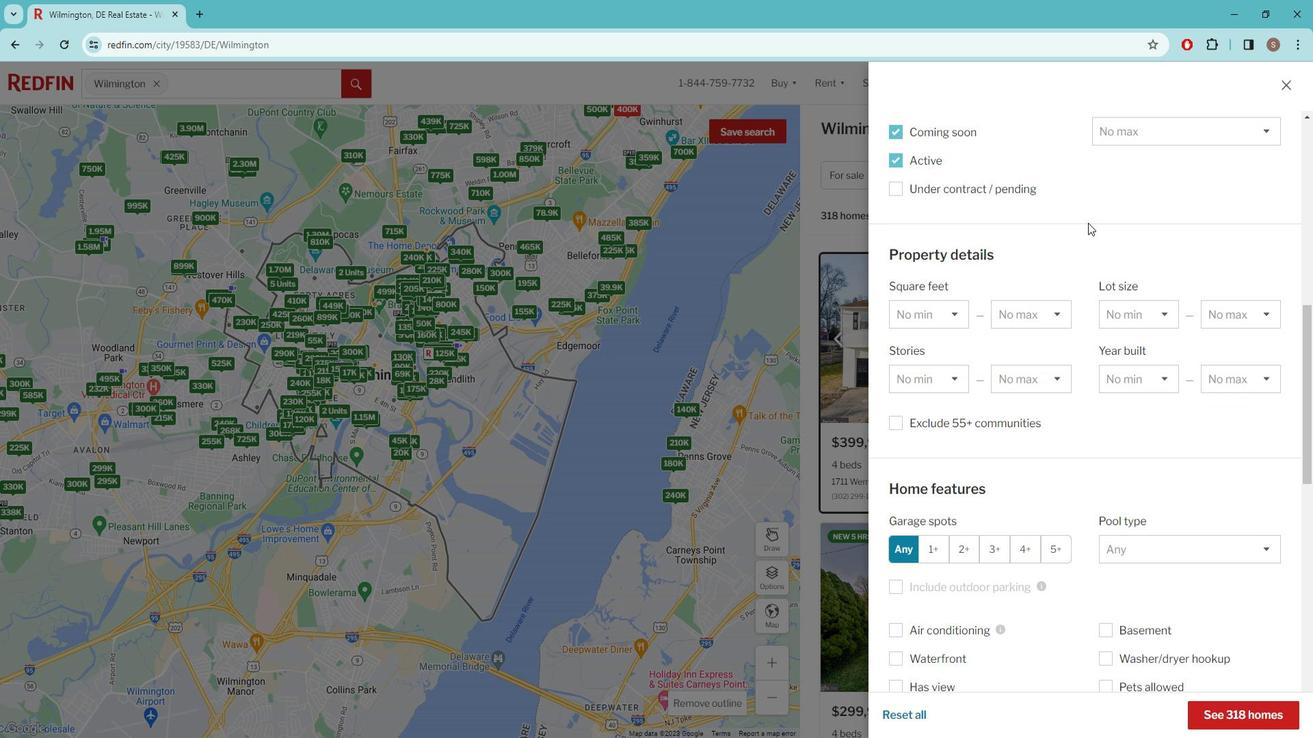 
Action: Mouse scrolled (1099, 227) with delta (0, 0)
Screenshot: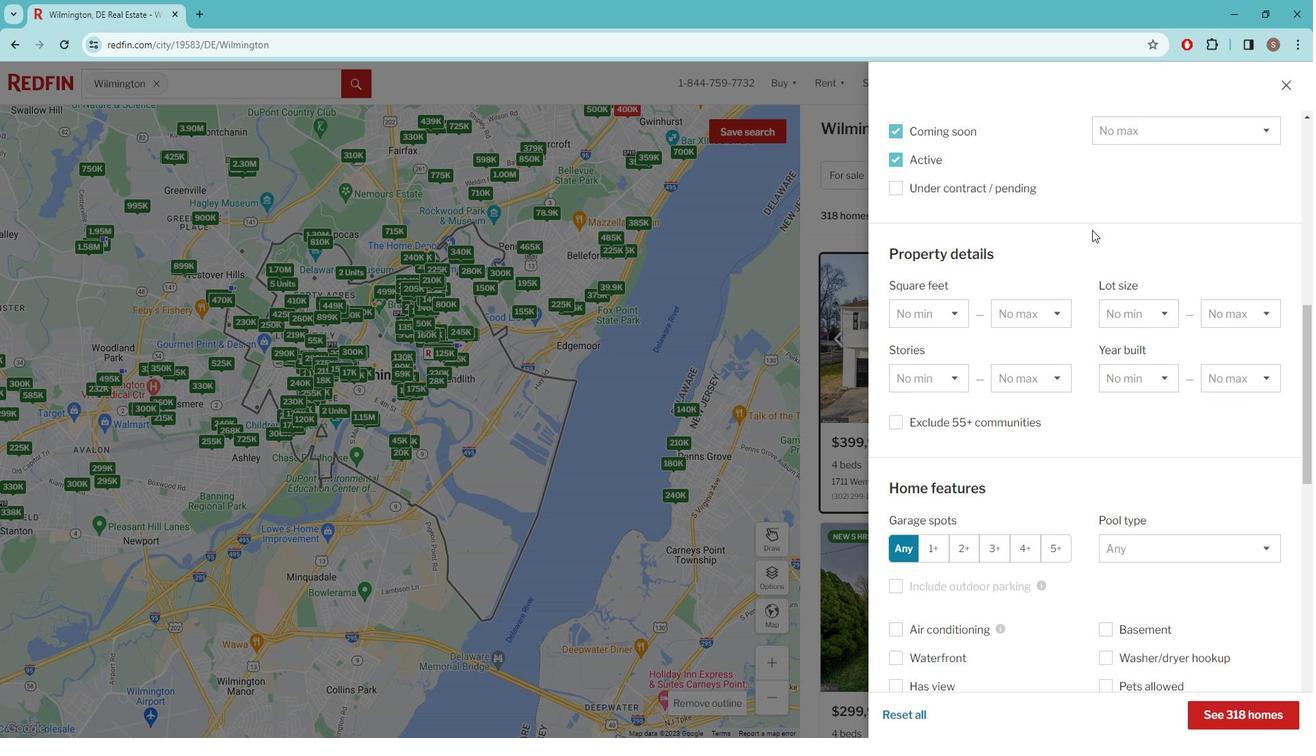 
Action: Mouse moved to (1088, 272)
Screenshot: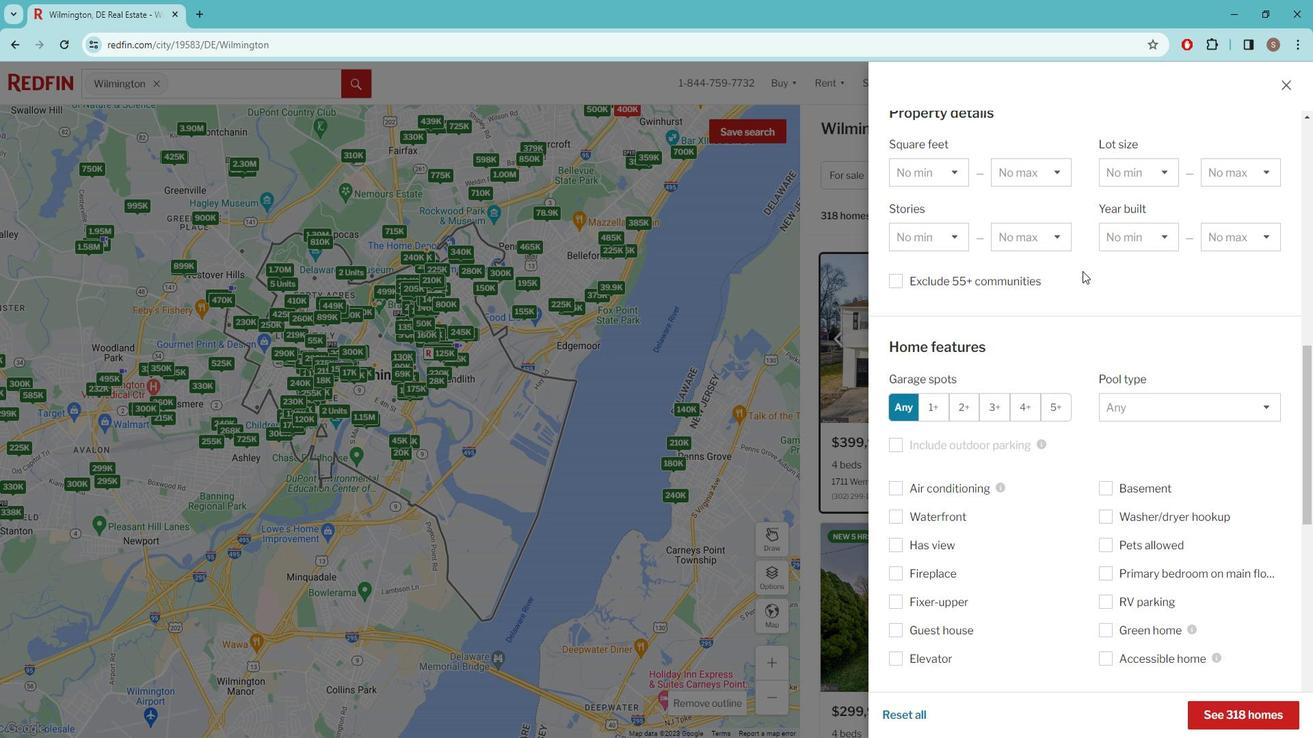
Action: Mouse scrolled (1088, 271) with delta (0, 0)
Screenshot: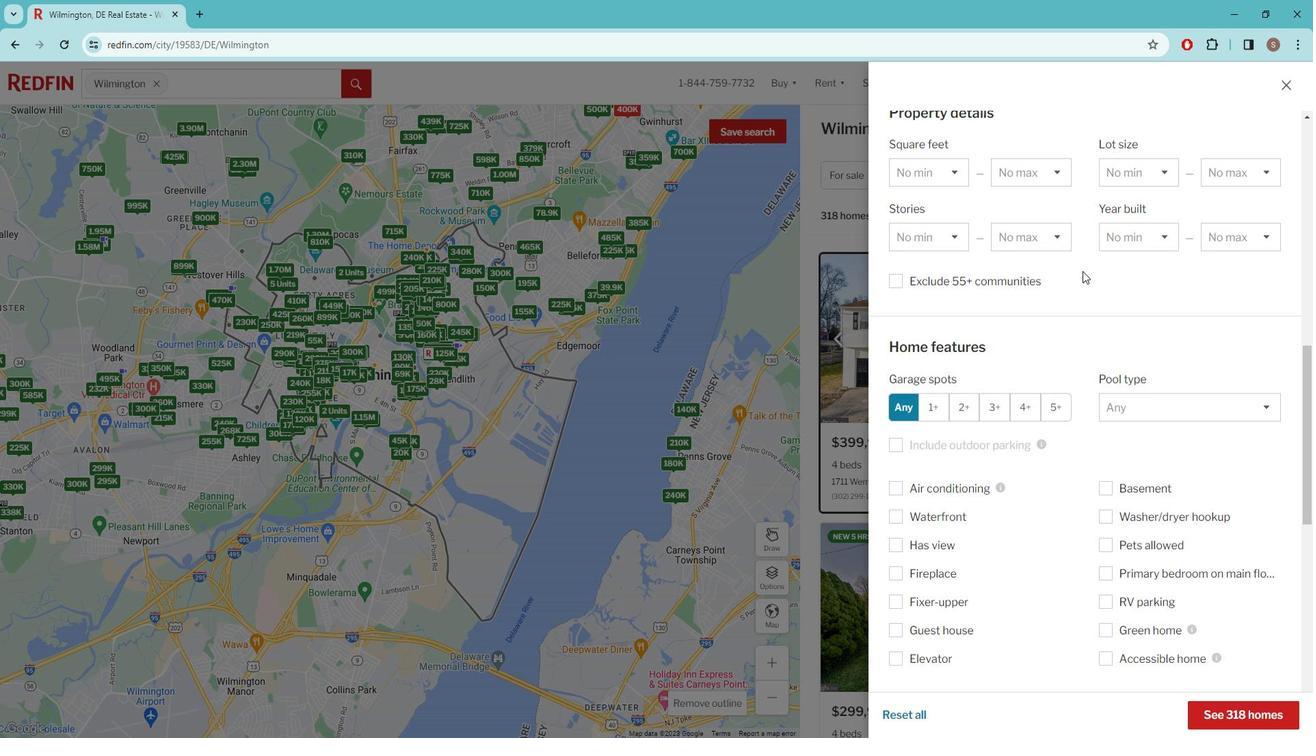 
Action: Mouse moved to (1088, 277)
Screenshot: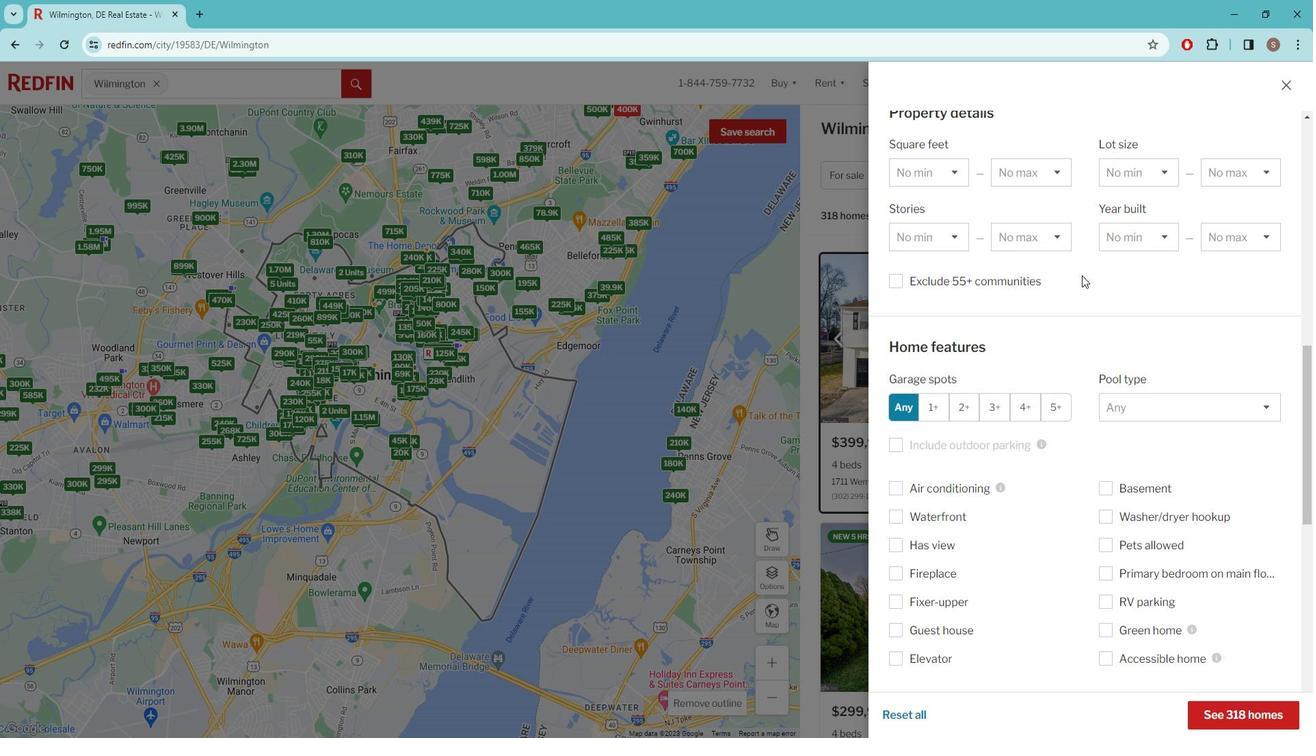 
Action: Mouse scrolled (1088, 276) with delta (0, 0)
Screenshot: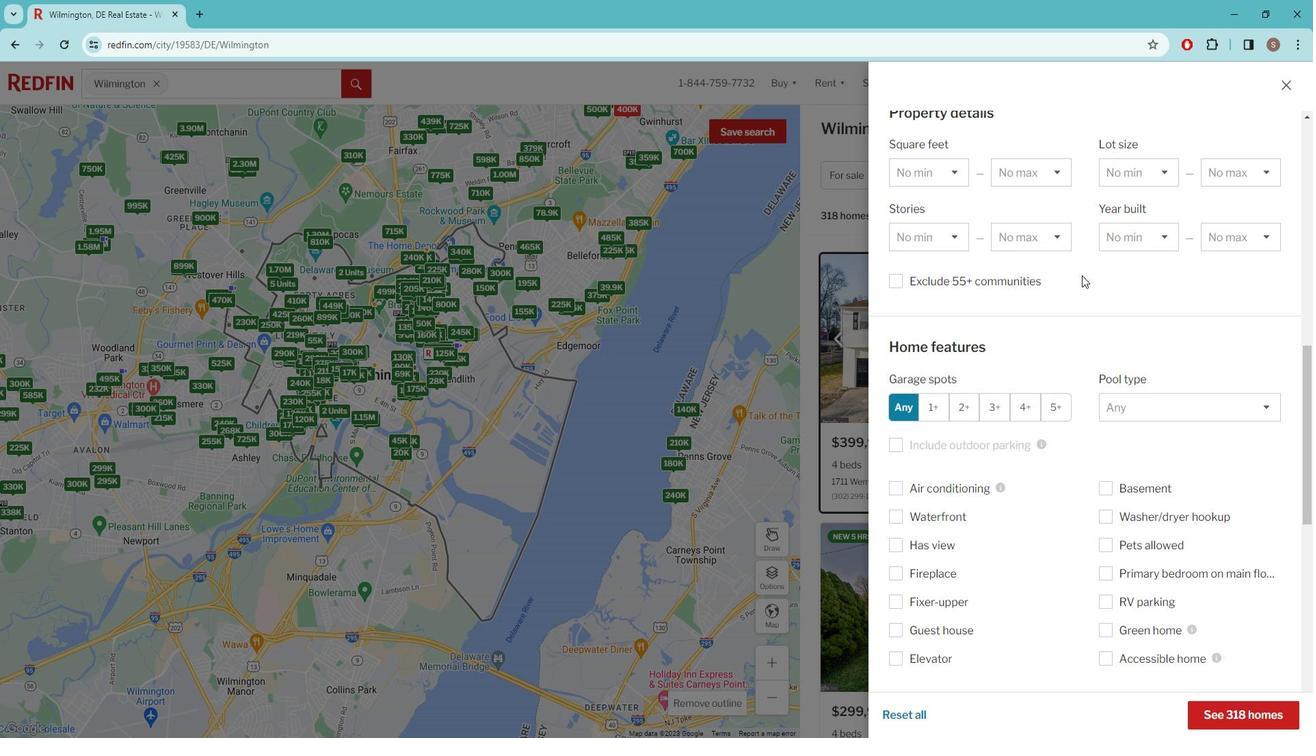 
Action: Mouse moved to (1079, 300)
Screenshot: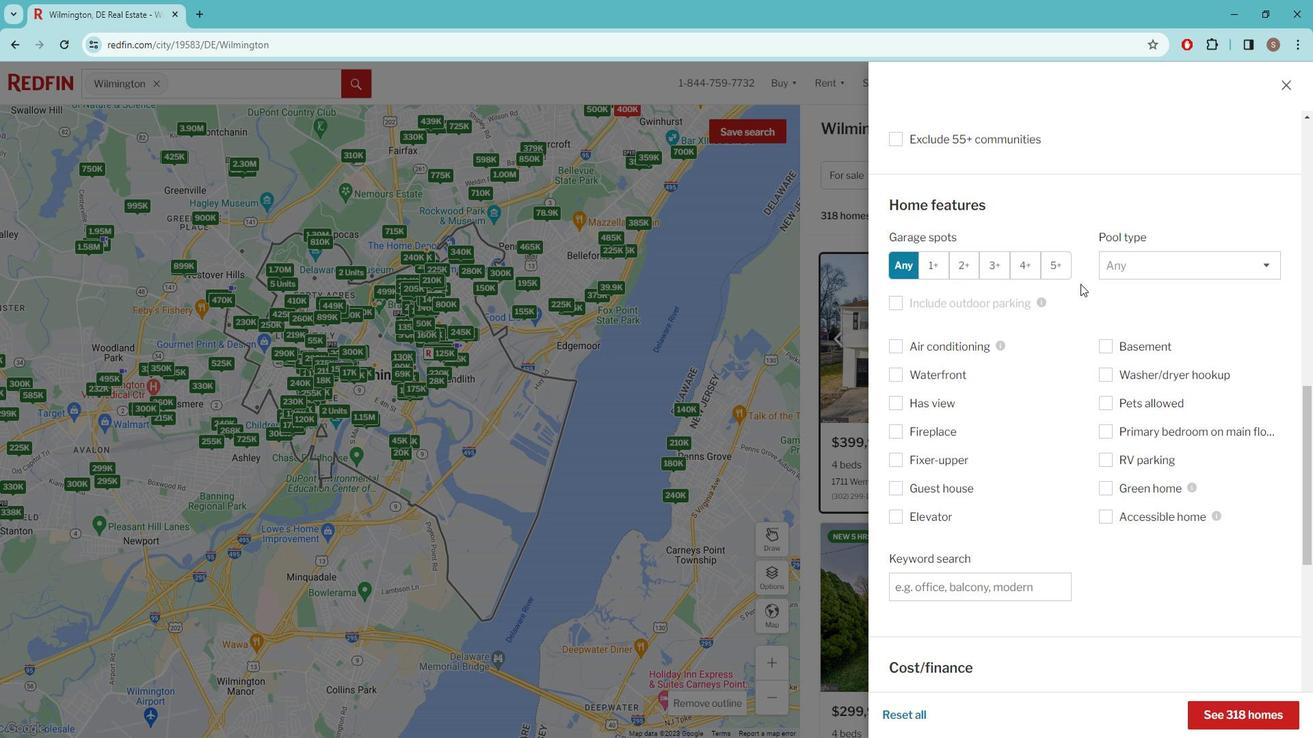 
Action: Mouse scrolled (1079, 300) with delta (0, 0)
Screenshot: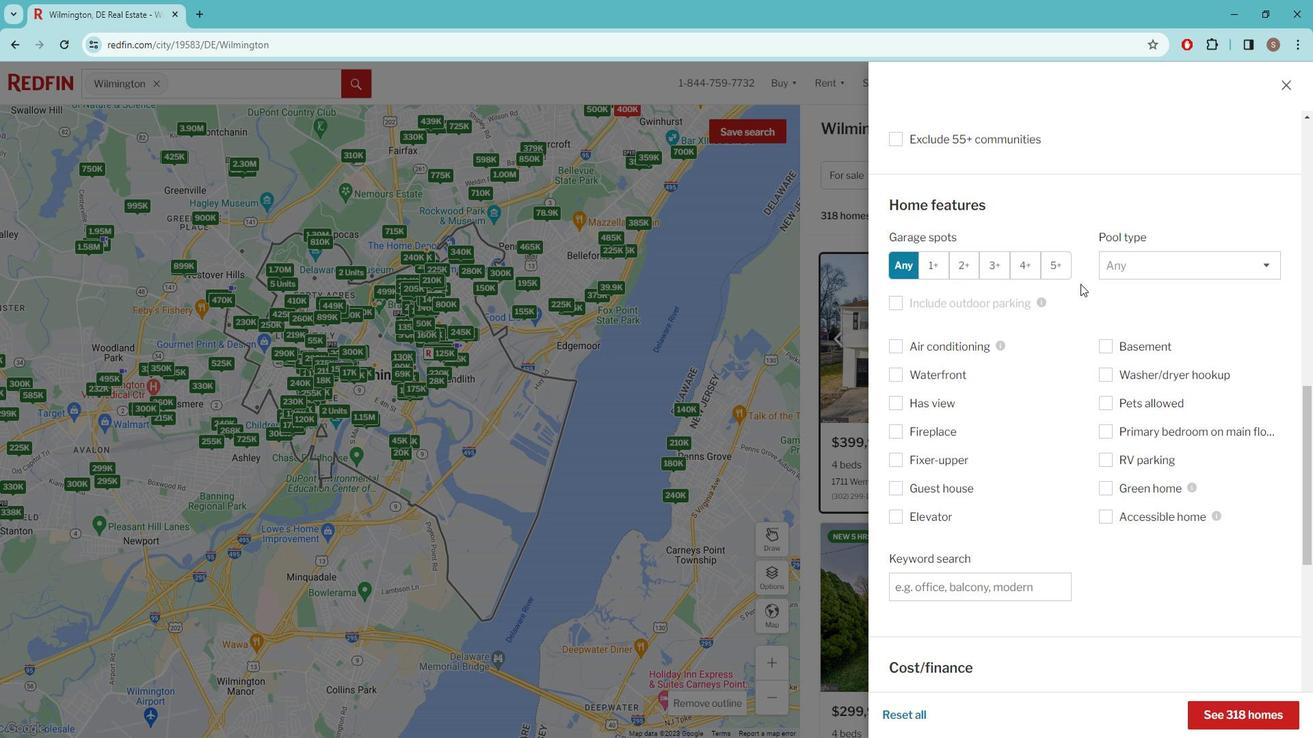 
Action: Mouse moved to (1078, 311)
Screenshot: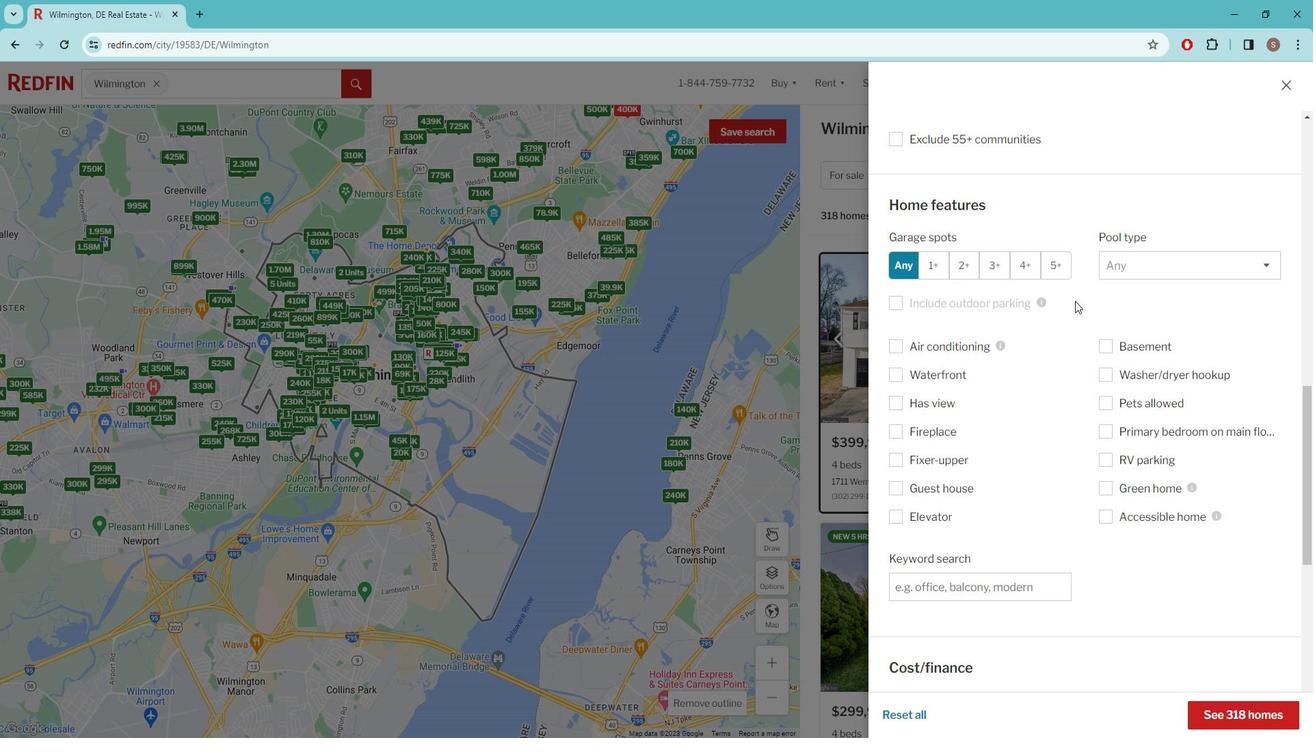 
Action: Mouse scrolled (1078, 311) with delta (0, 0)
Screenshot: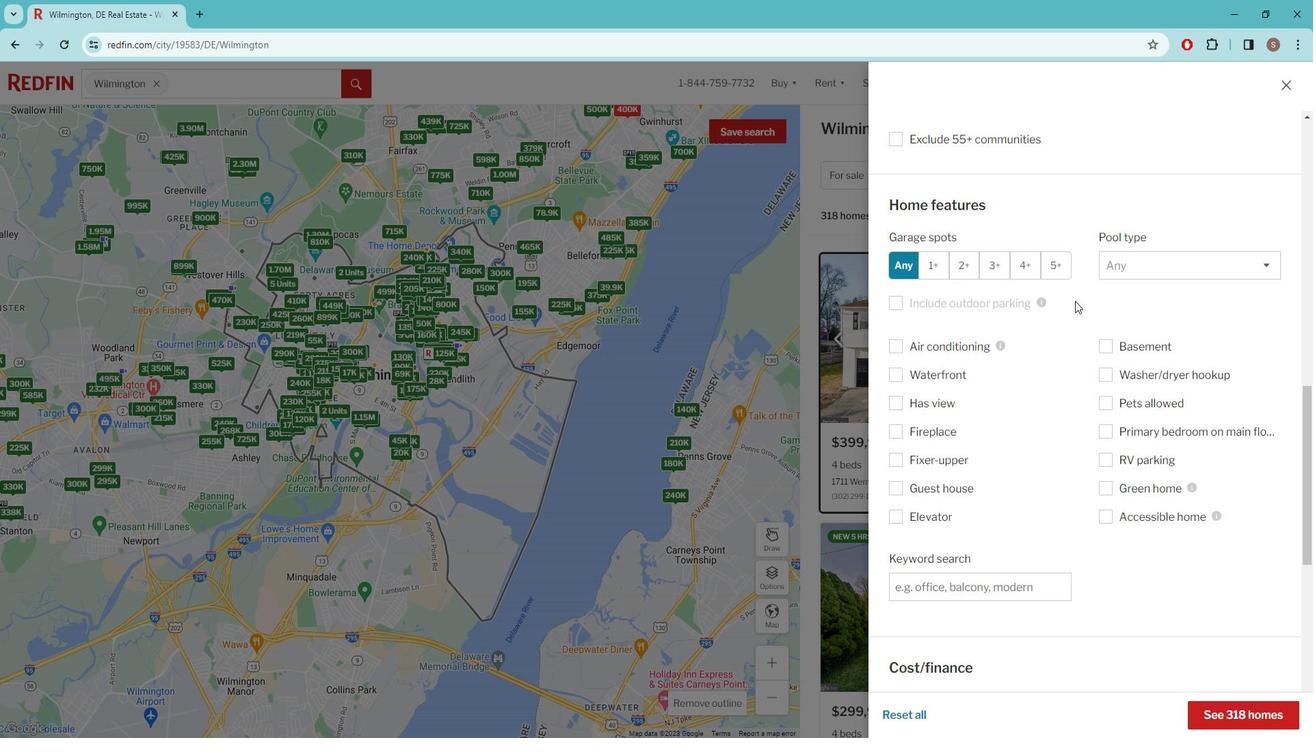 
Action: Mouse moved to (989, 431)
Screenshot: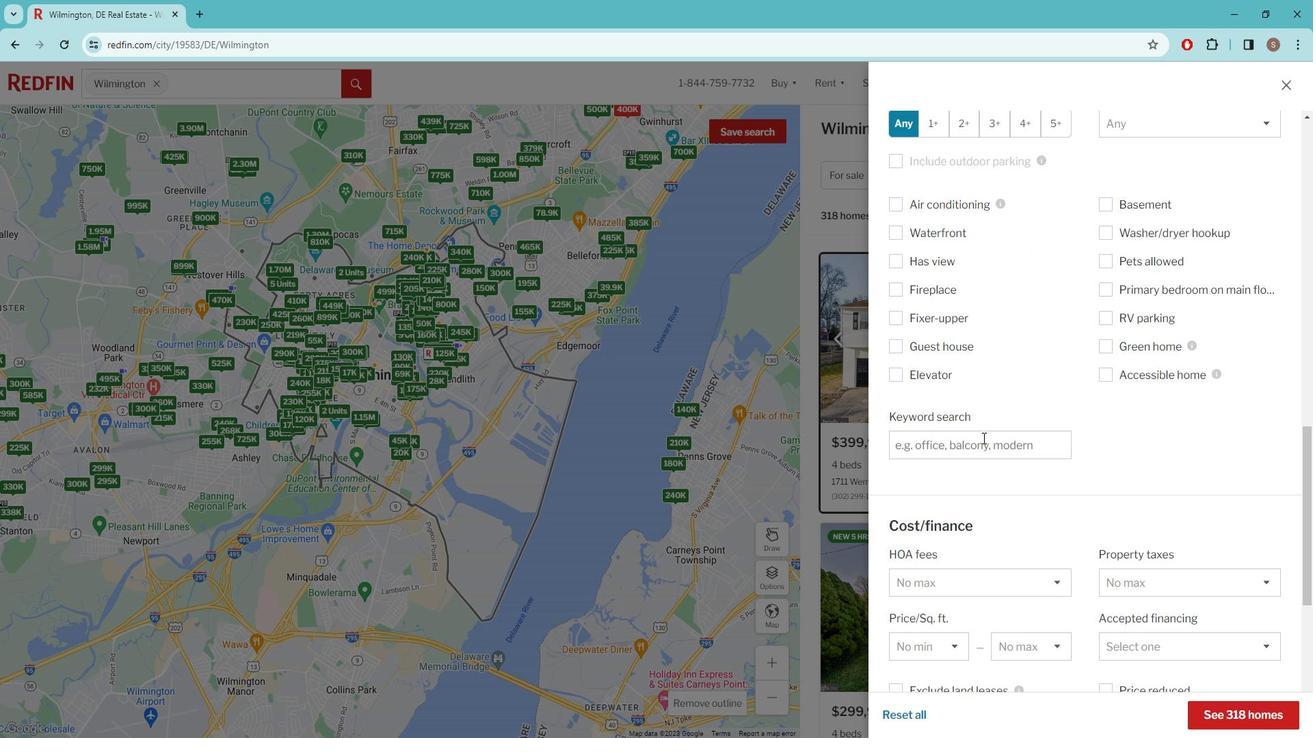 
Action: Mouse pressed left at (989, 431)
Screenshot: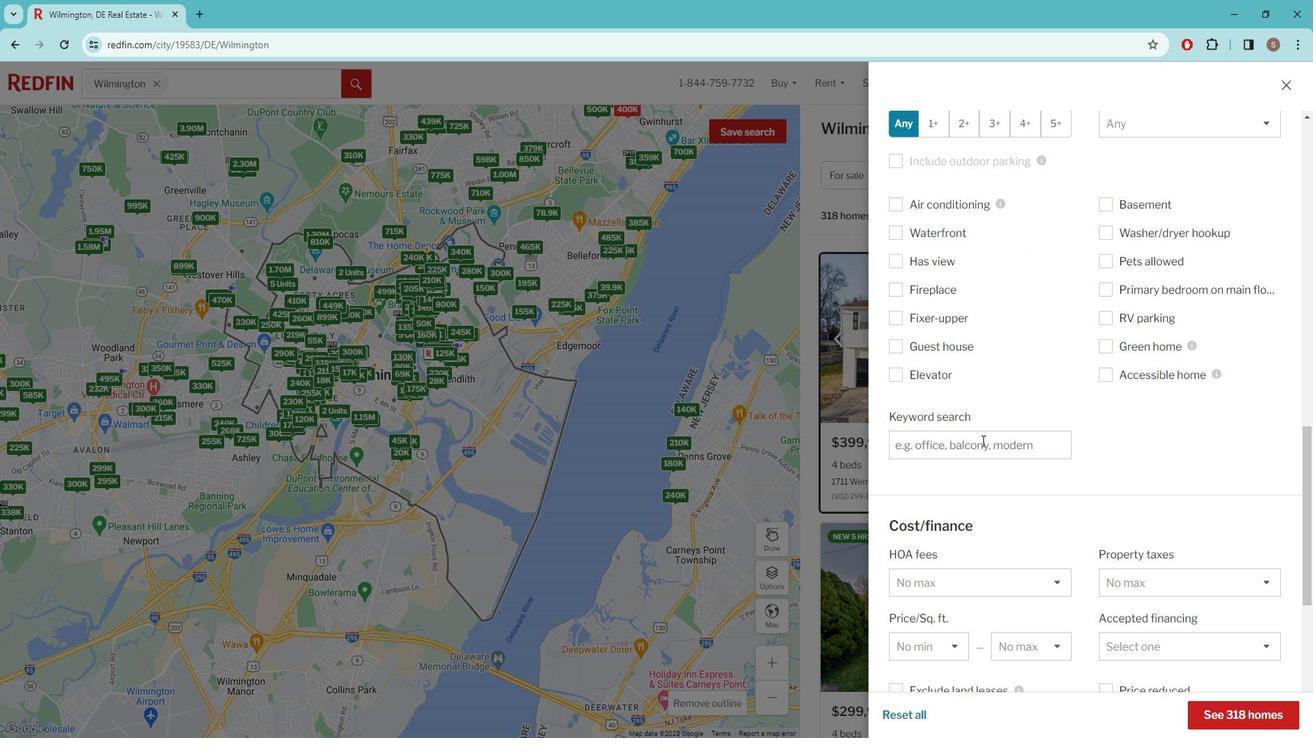 
Action: Key pressed <Key.caps_lock>v<Key.caps_lock>ICTORIAN<Key.space>ARCHITECTURE<Key.space>
Screenshot: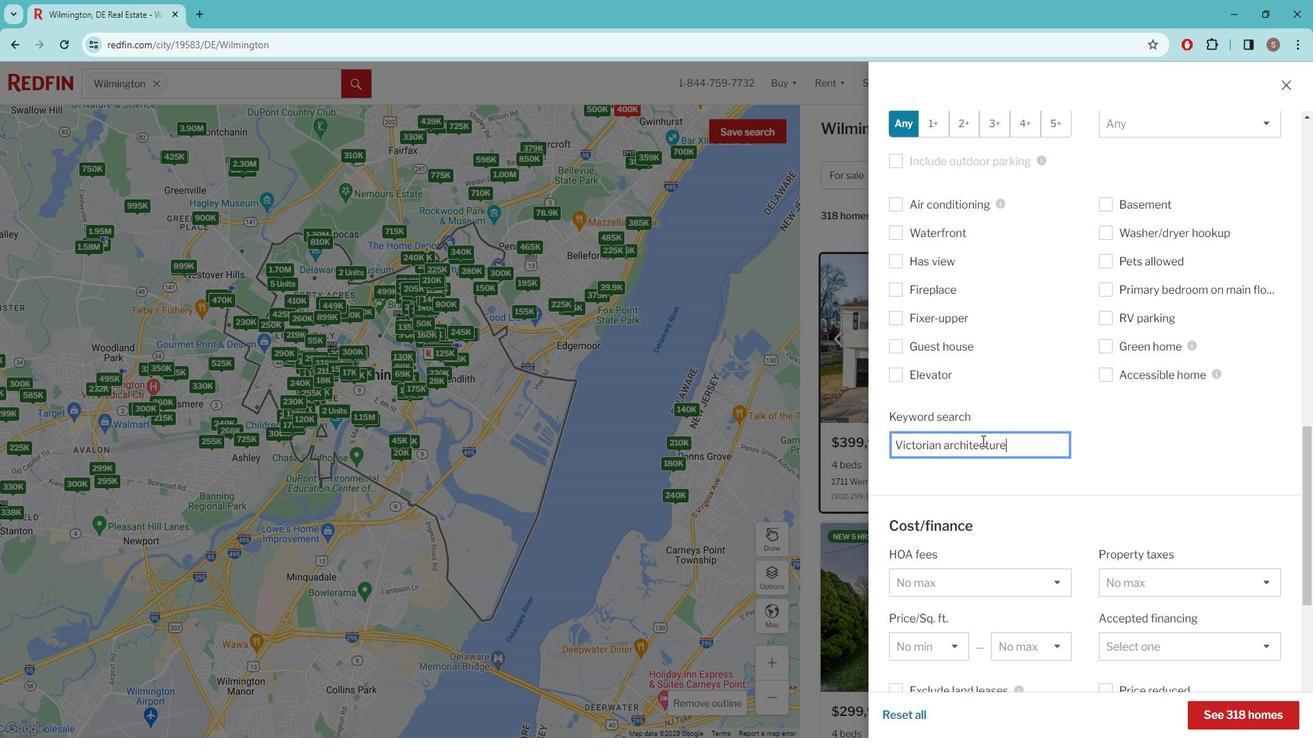
Action: Mouse moved to (989, 444)
Screenshot: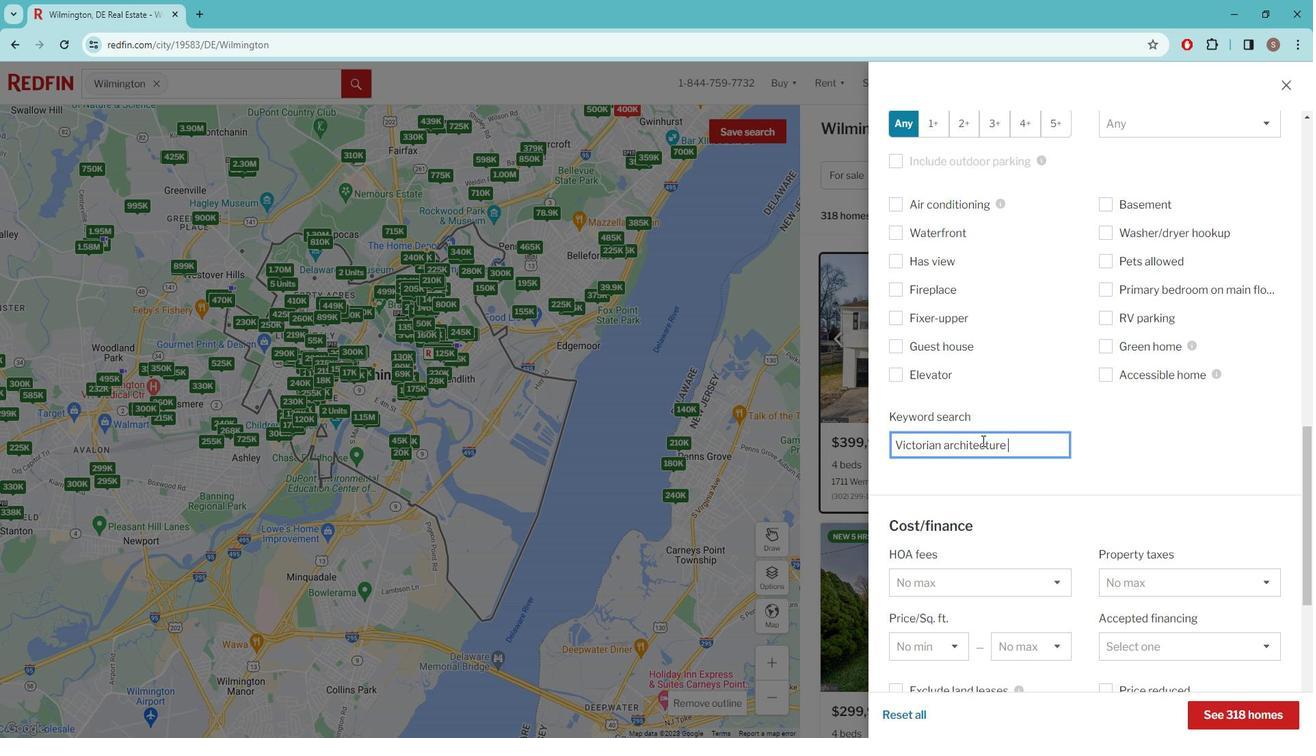 
Action: Mouse scrolled (989, 443) with delta (0, 0)
Screenshot: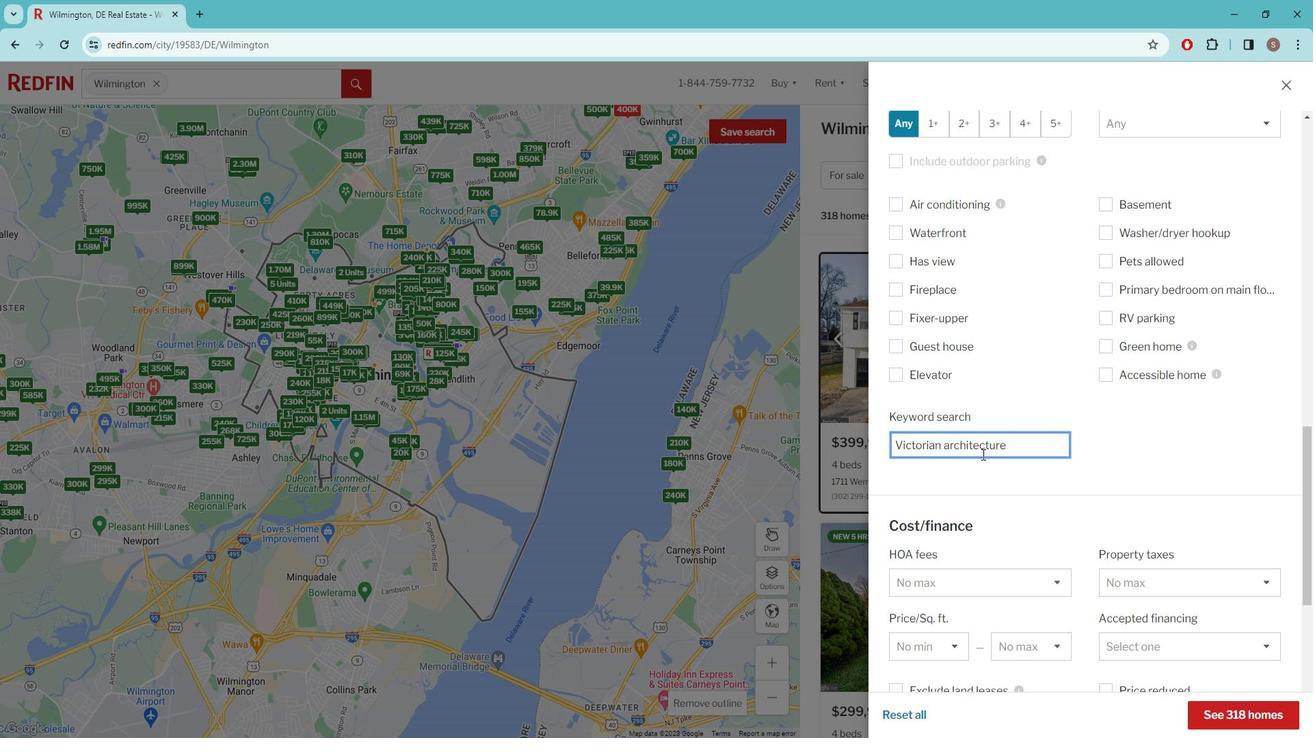 
Action: Mouse scrolled (989, 443) with delta (0, 0)
Screenshot: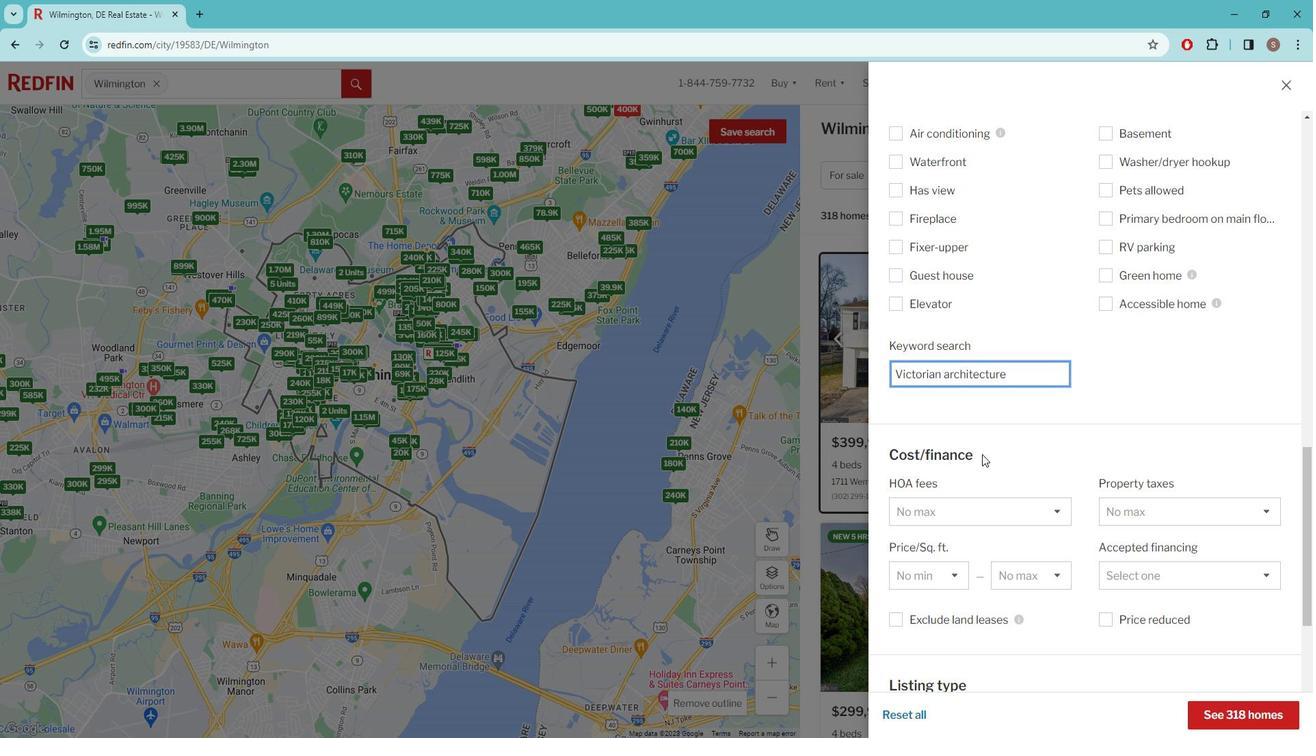 
Action: Mouse moved to (988, 445)
Screenshot: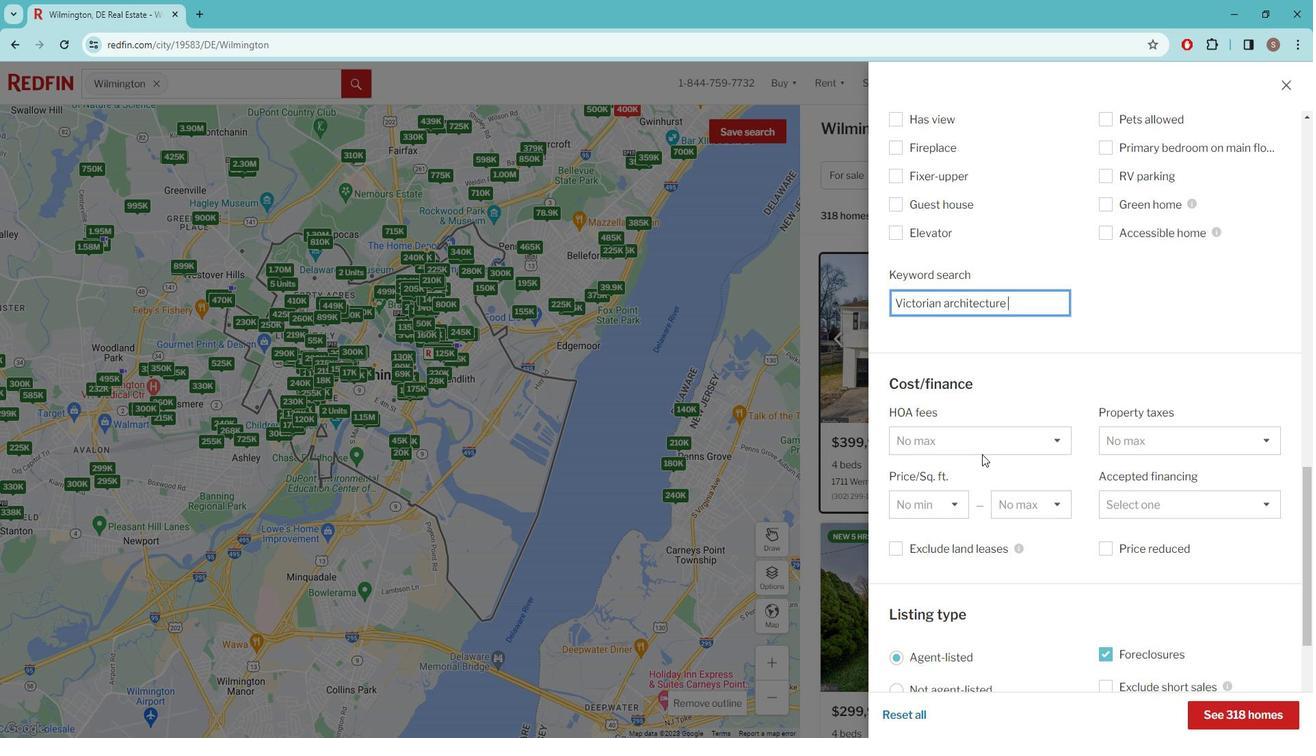 
Action: Mouse scrolled (988, 444) with delta (0, 0)
Screenshot: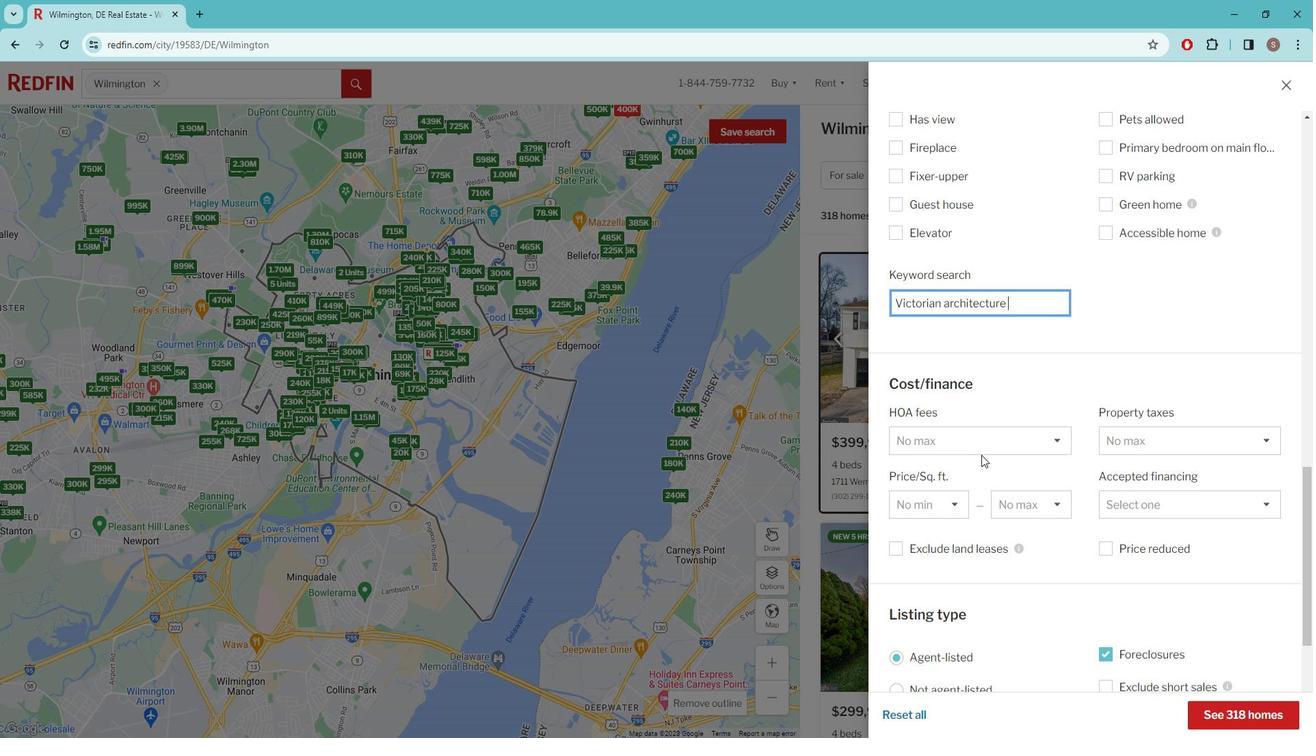 
Action: Mouse scrolled (988, 444) with delta (0, 0)
Screenshot: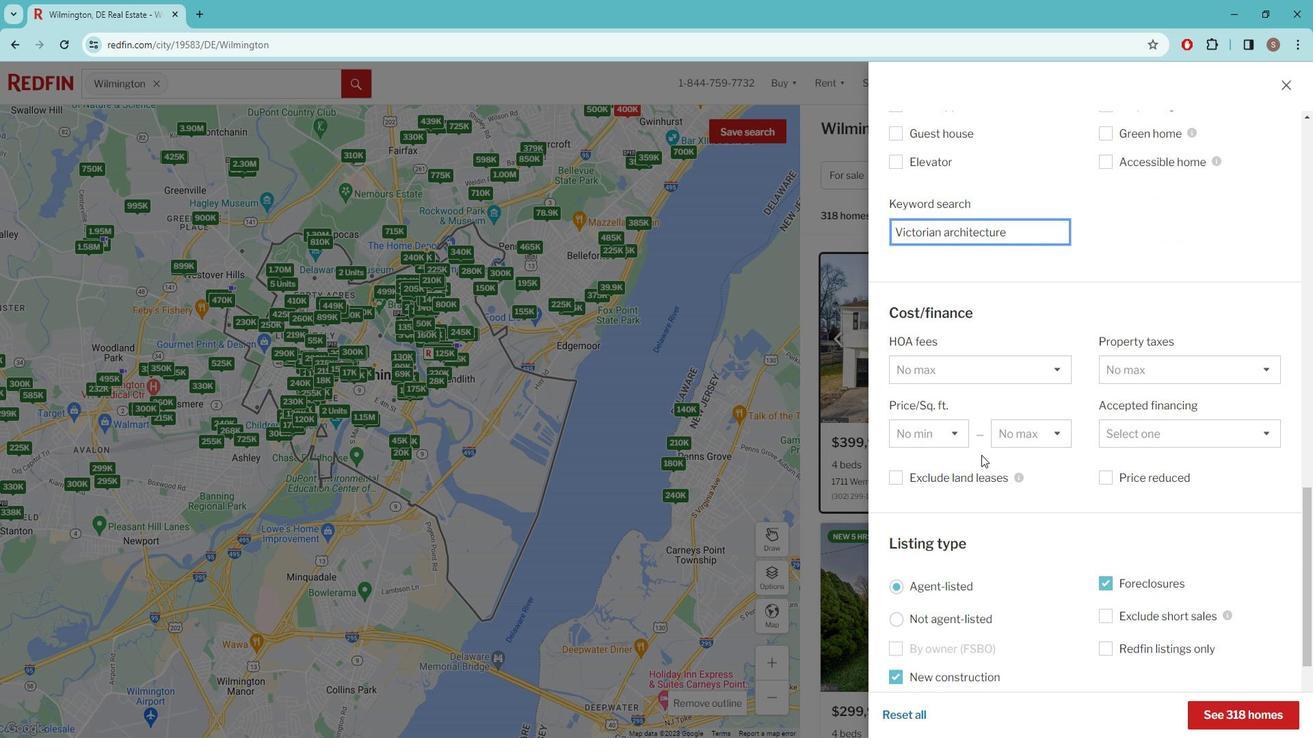 
Action: Mouse scrolled (988, 444) with delta (0, 0)
Screenshot: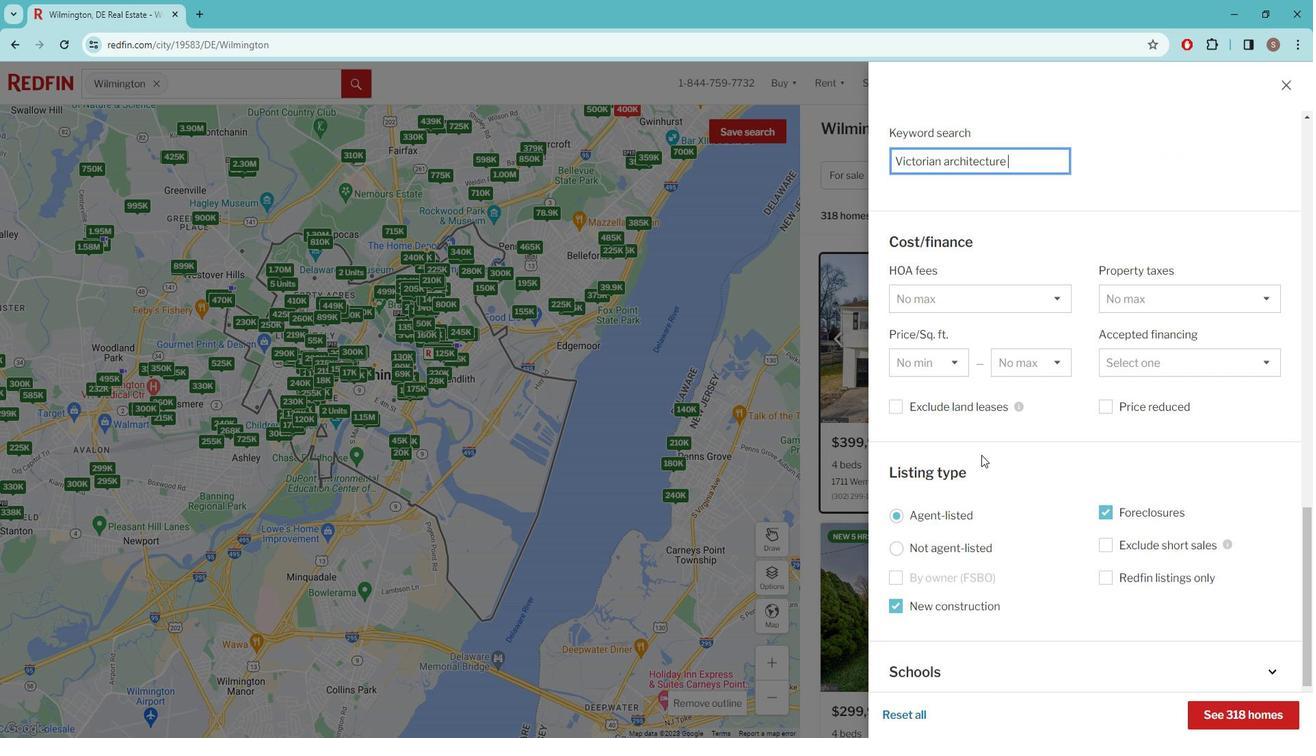 
Action: Mouse moved to (988, 445)
Screenshot: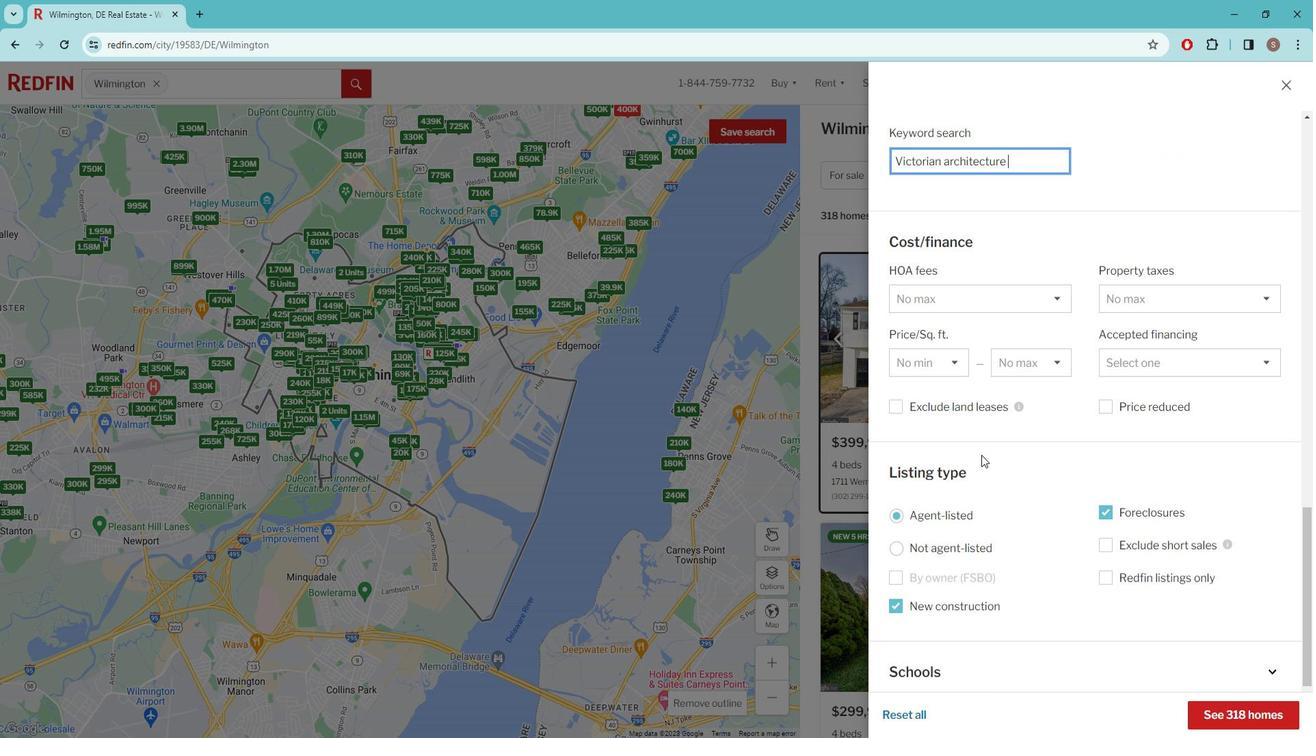 
Action: Mouse scrolled (988, 445) with delta (0, 0)
Screenshot: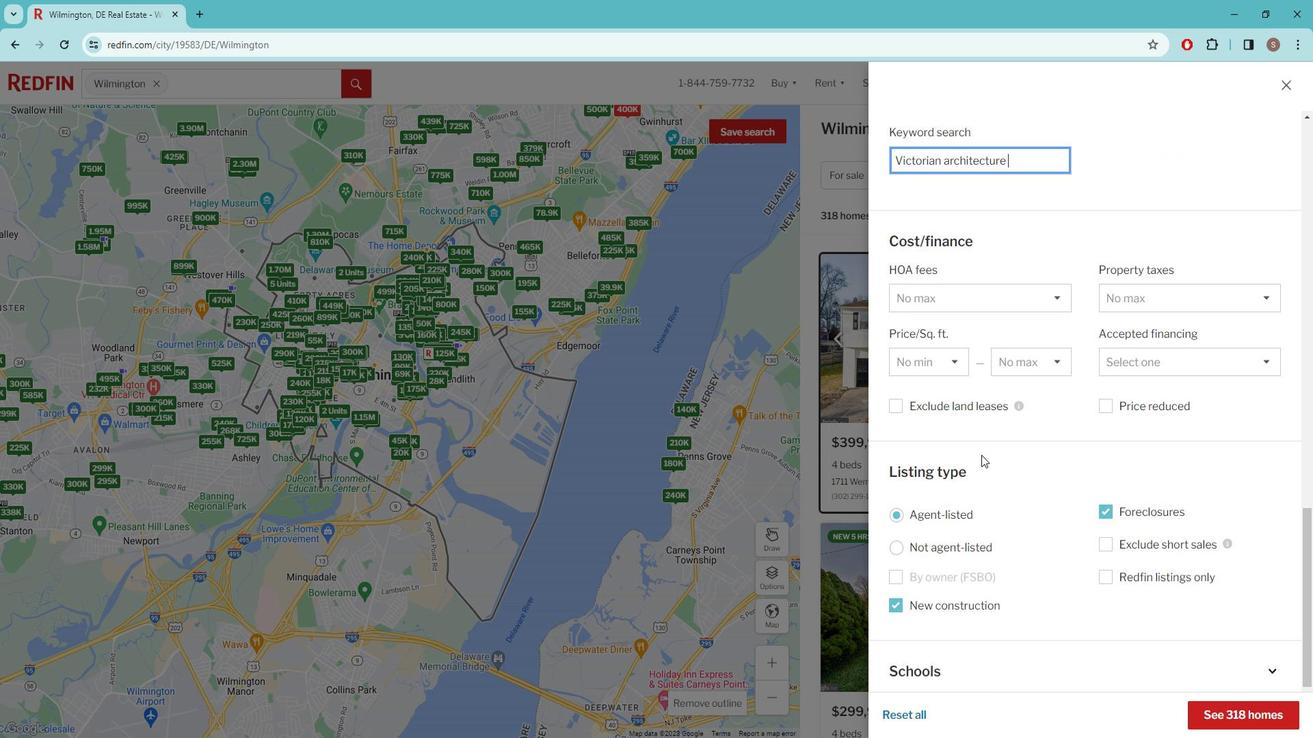 
Action: Mouse scrolled (988, 445) with delta (0, 0)
Screenshot: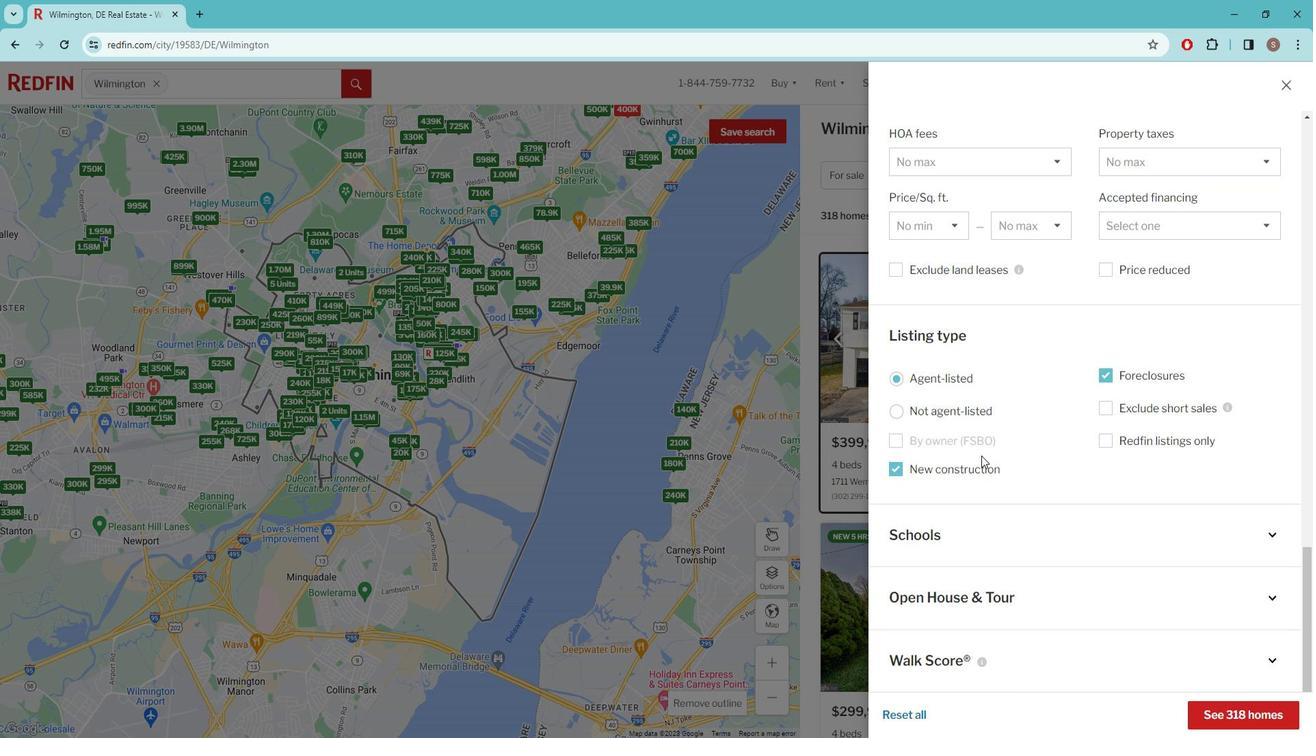 
Action: Mouse scrolled (988, 445) with delta (0, 0)
Screenshot: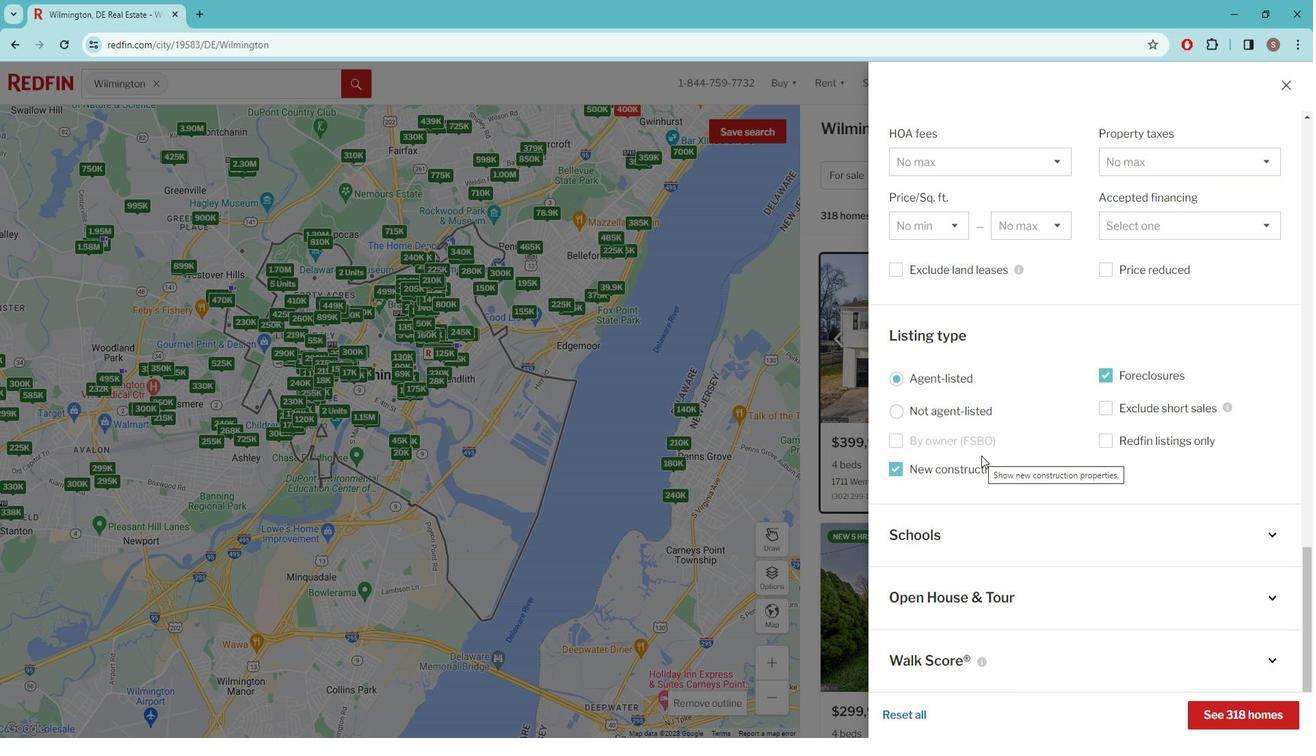 
Action: Mouse moved to (967, 582)
Screenshot: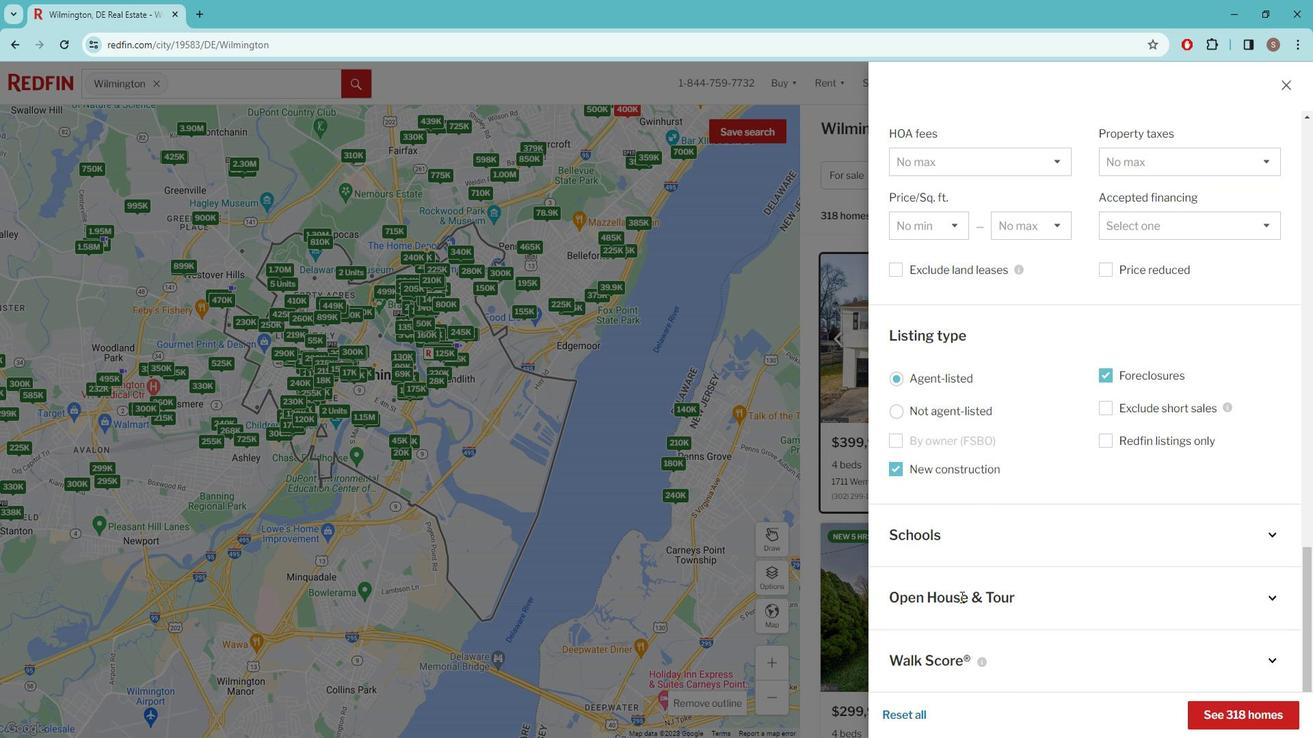 
Action: Mouse pressed left at (967, 582)
Screenshot: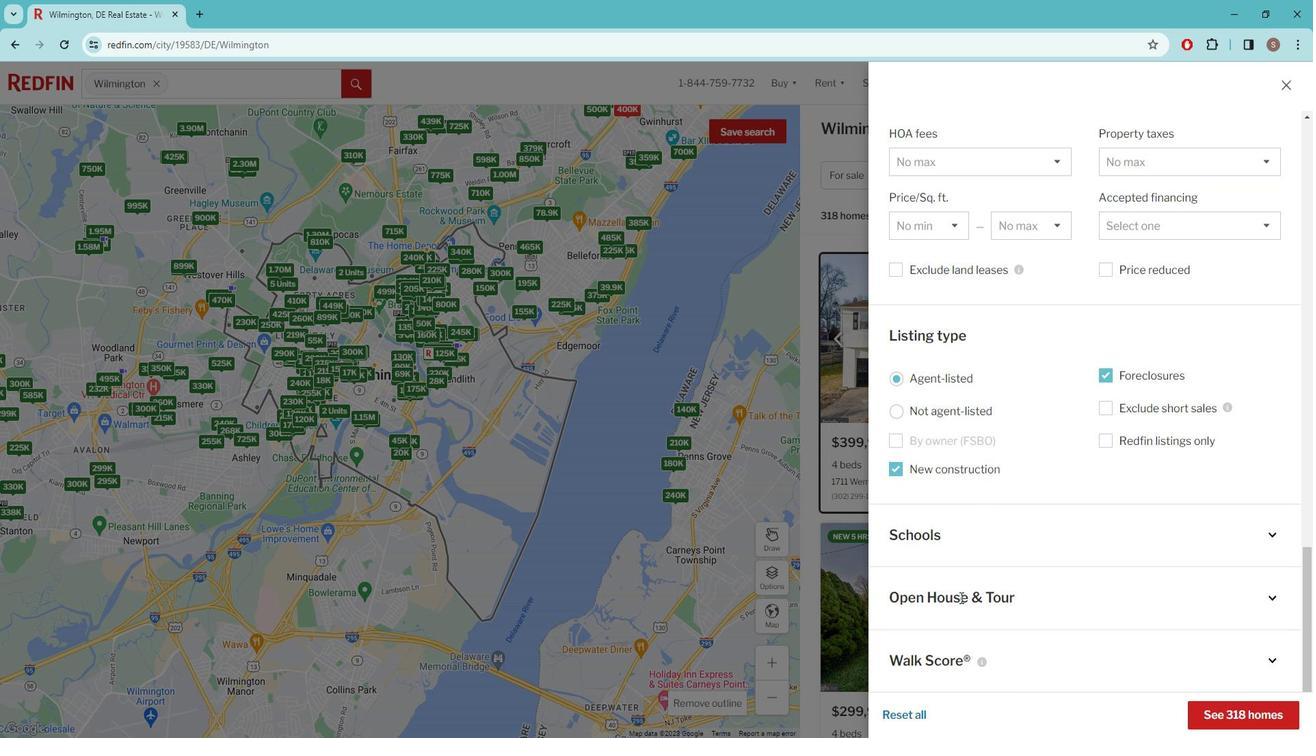 
Action: Mouse moved to (964, 579)
Screenshot: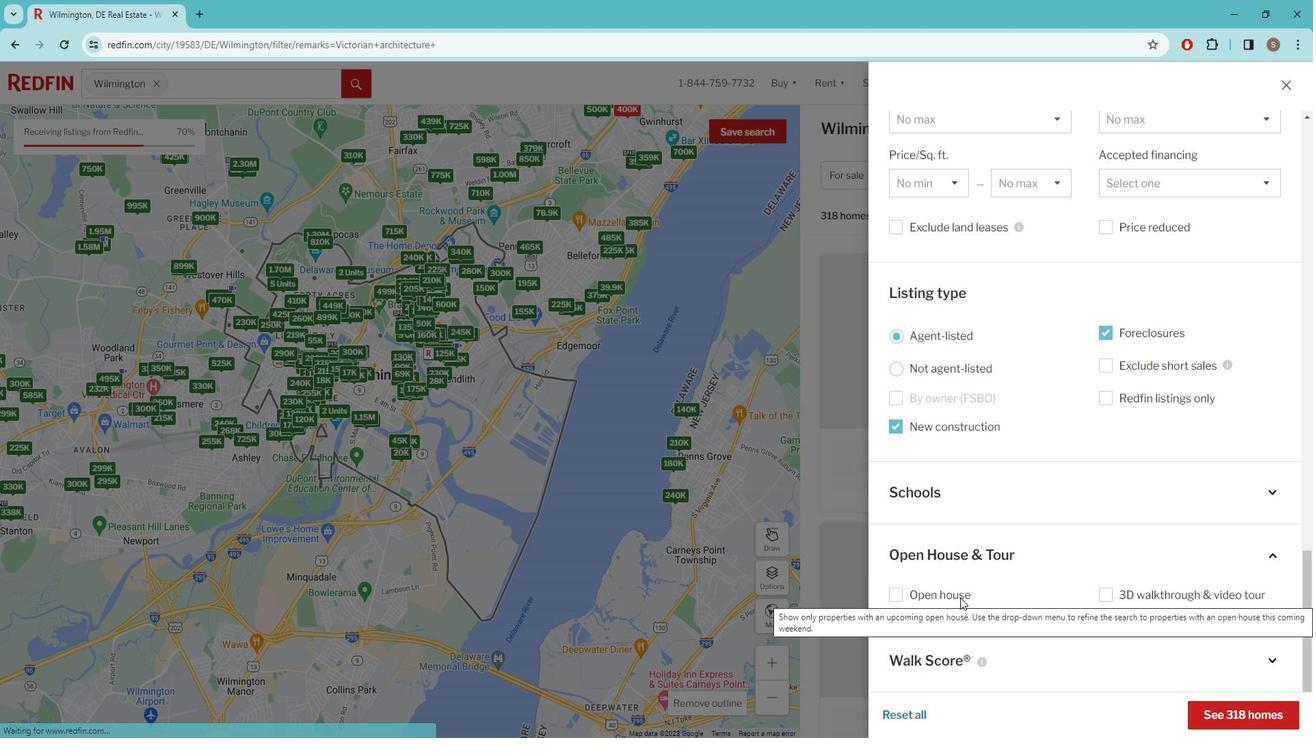 
Action: Mouse pressed left at (964, 579)
Screenshot: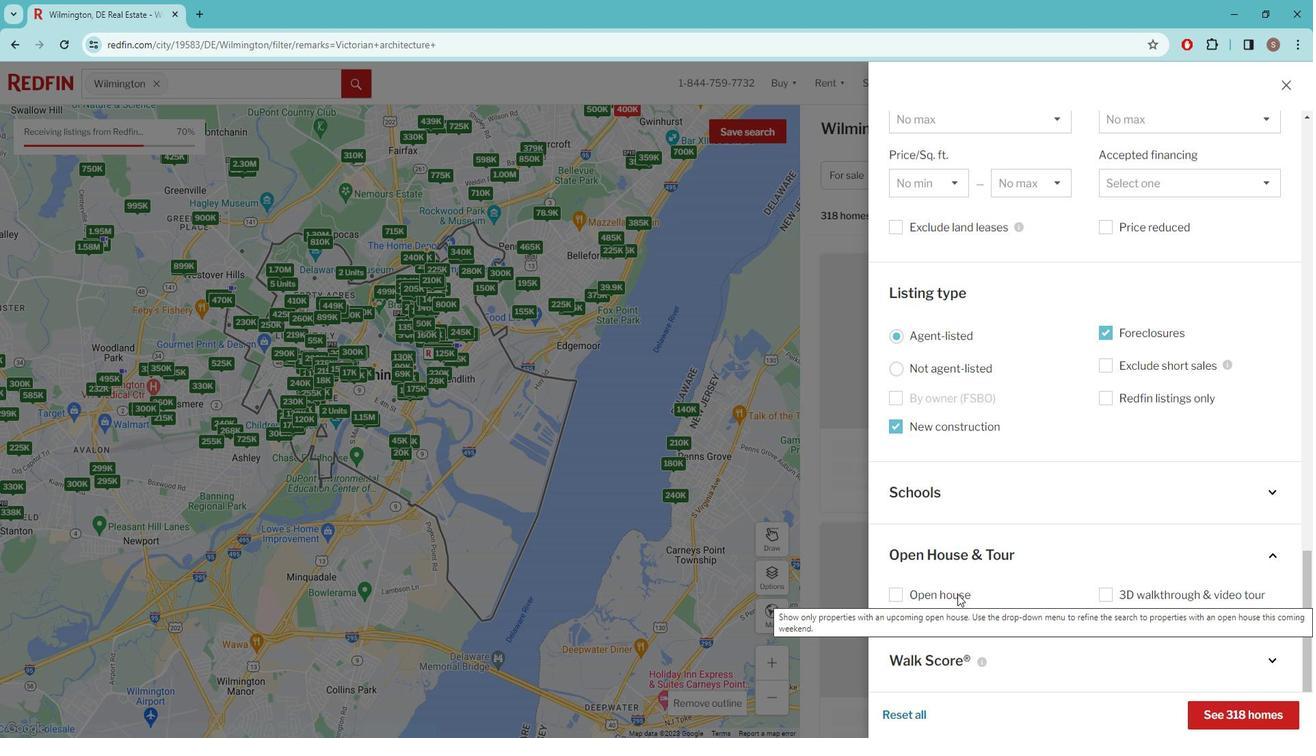 
Action: Mouse moved to (930, 631)
Screenshot: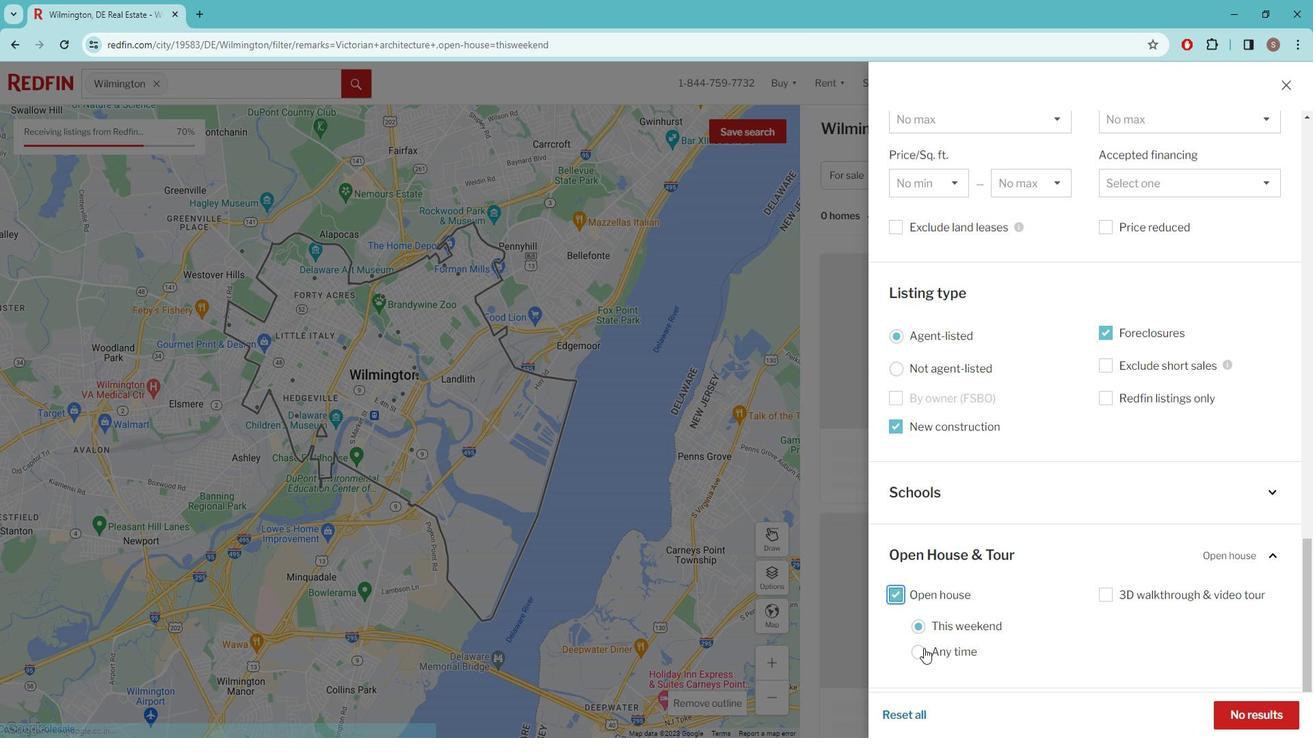 
Action: Mouse pressed left at (930, 631)
Screenshot: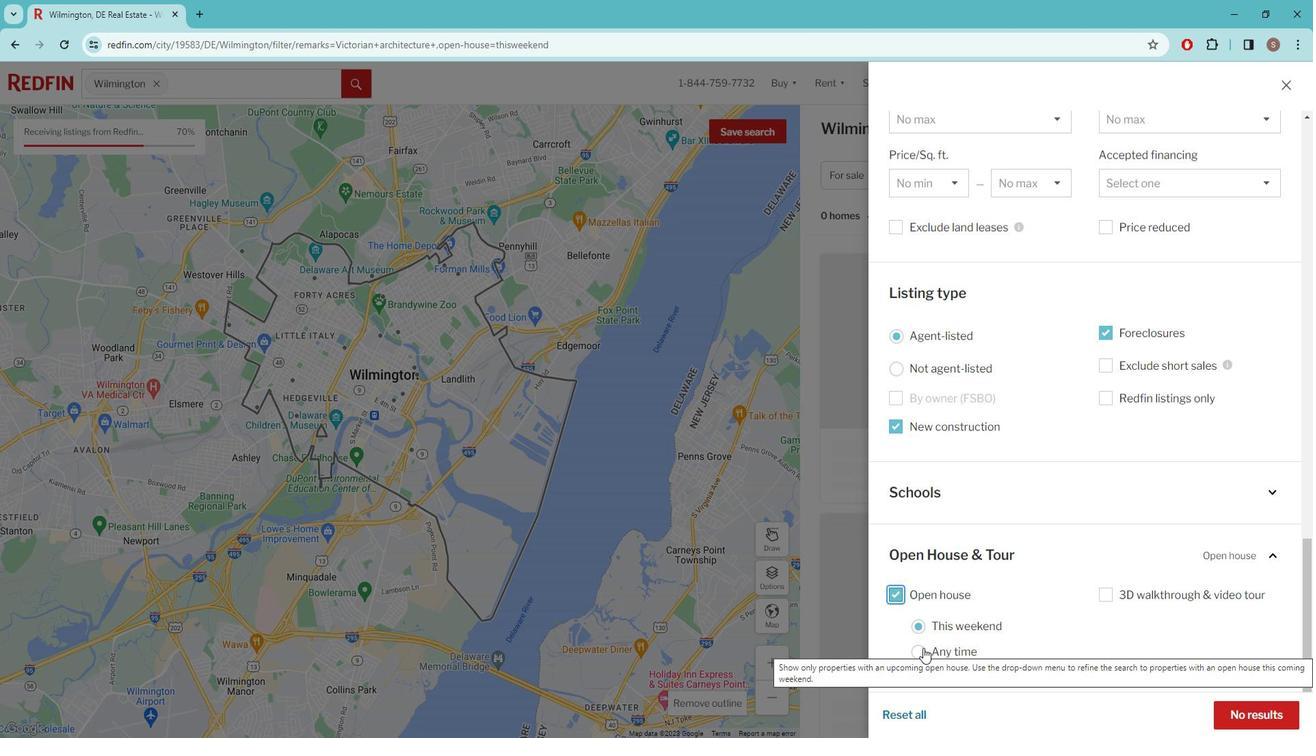 
Action: Mouse moved to (982, 567)
Screenshot: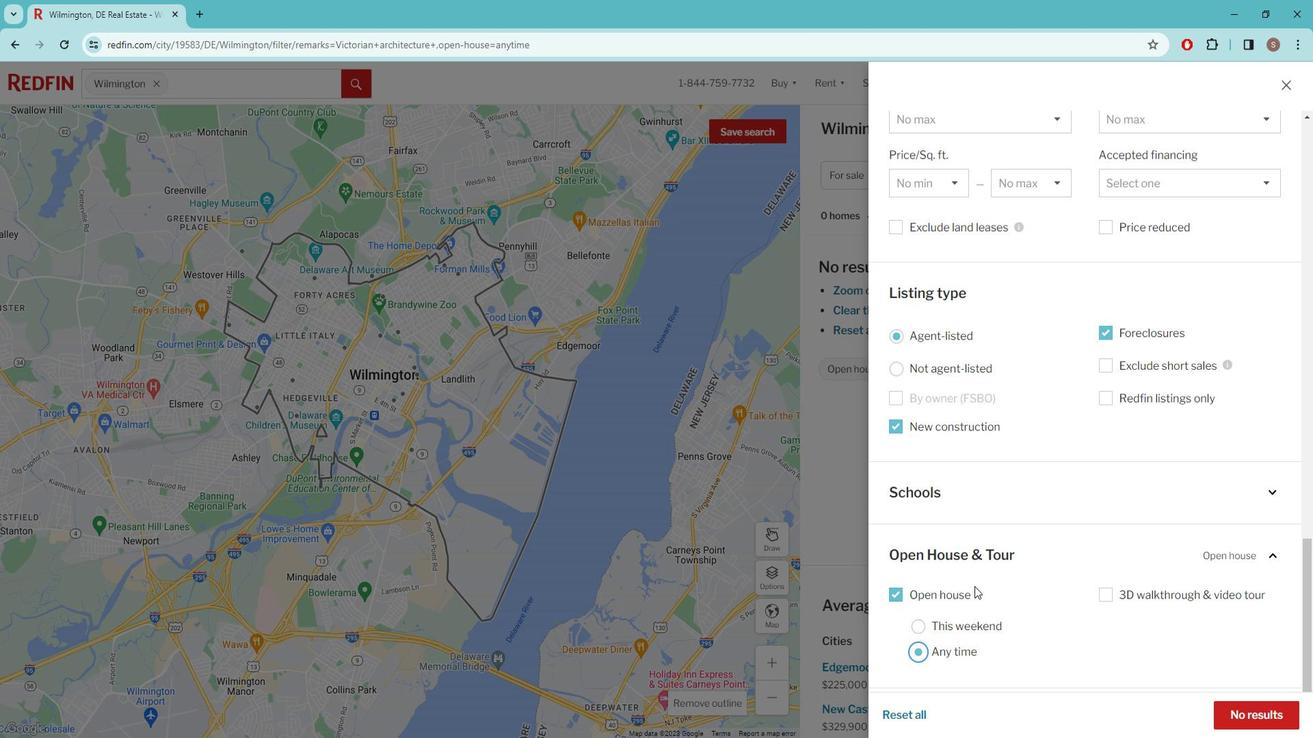 
Action: Mouse scrolled (982, 567) with delta (0, 0)
Screenshot: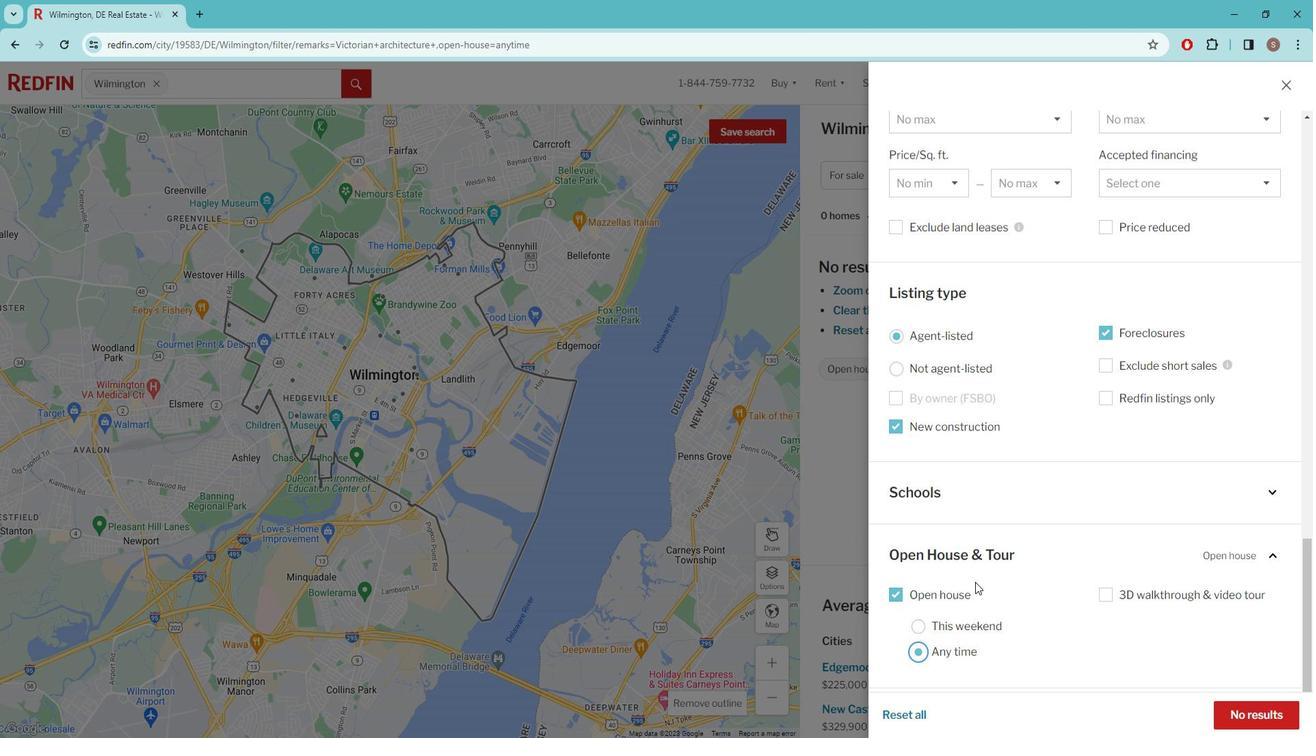 
Action: Mouse moved to (1028, 586)
Screenshot: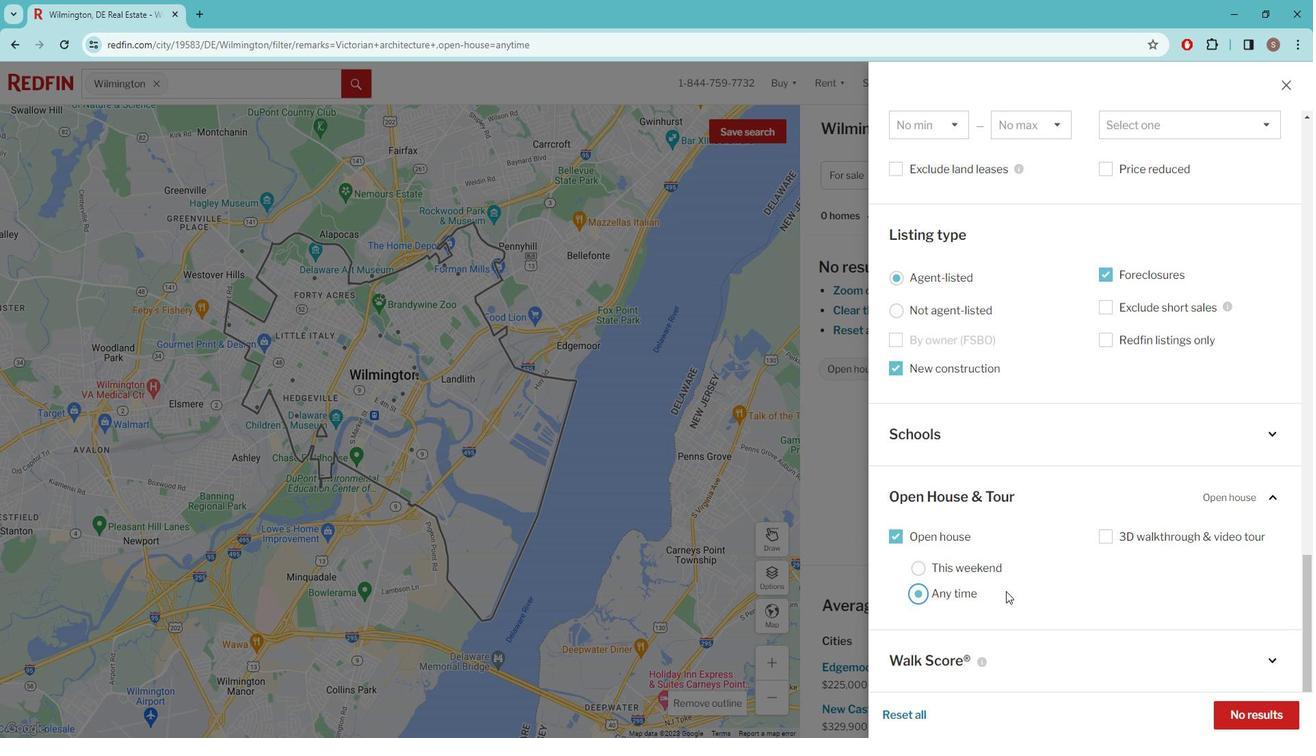 
Action: Mouse scrolled (1028, 586) with delta (0, 0)
Screenshot: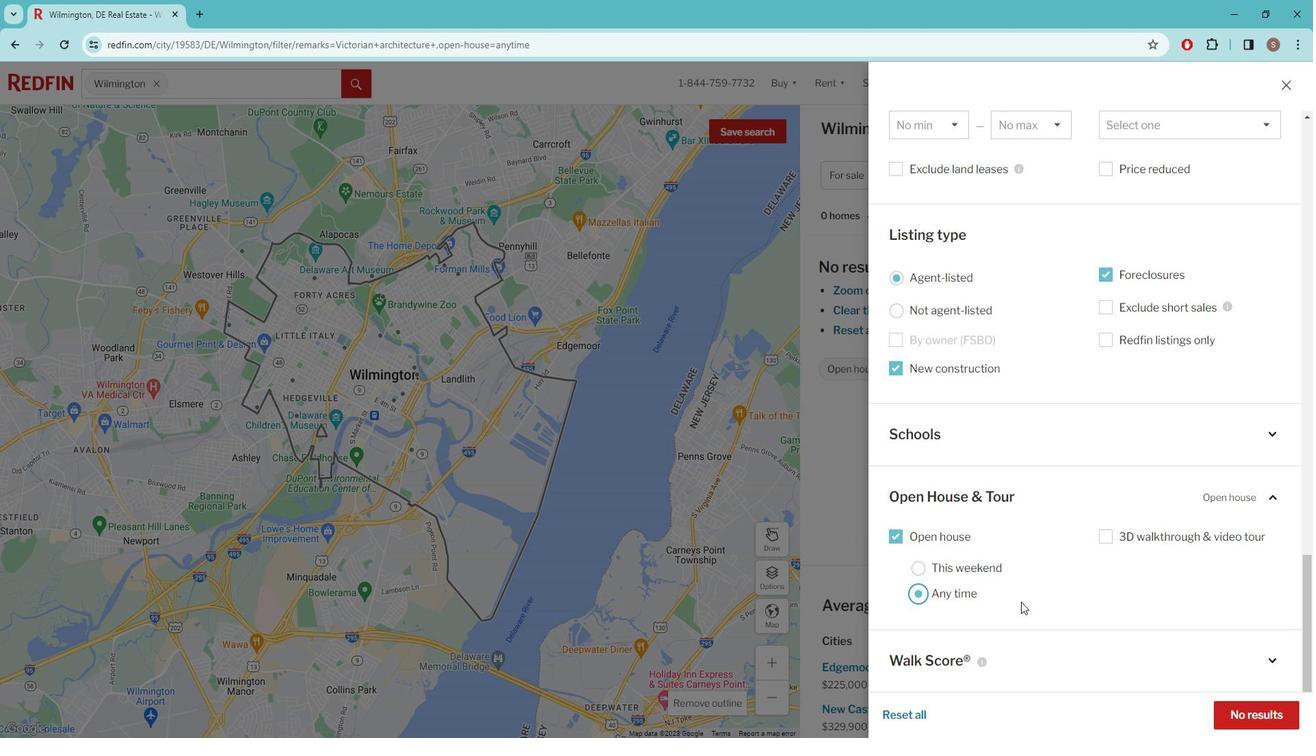 
Action: Mouse moved to (1255, 690)
Screenshot: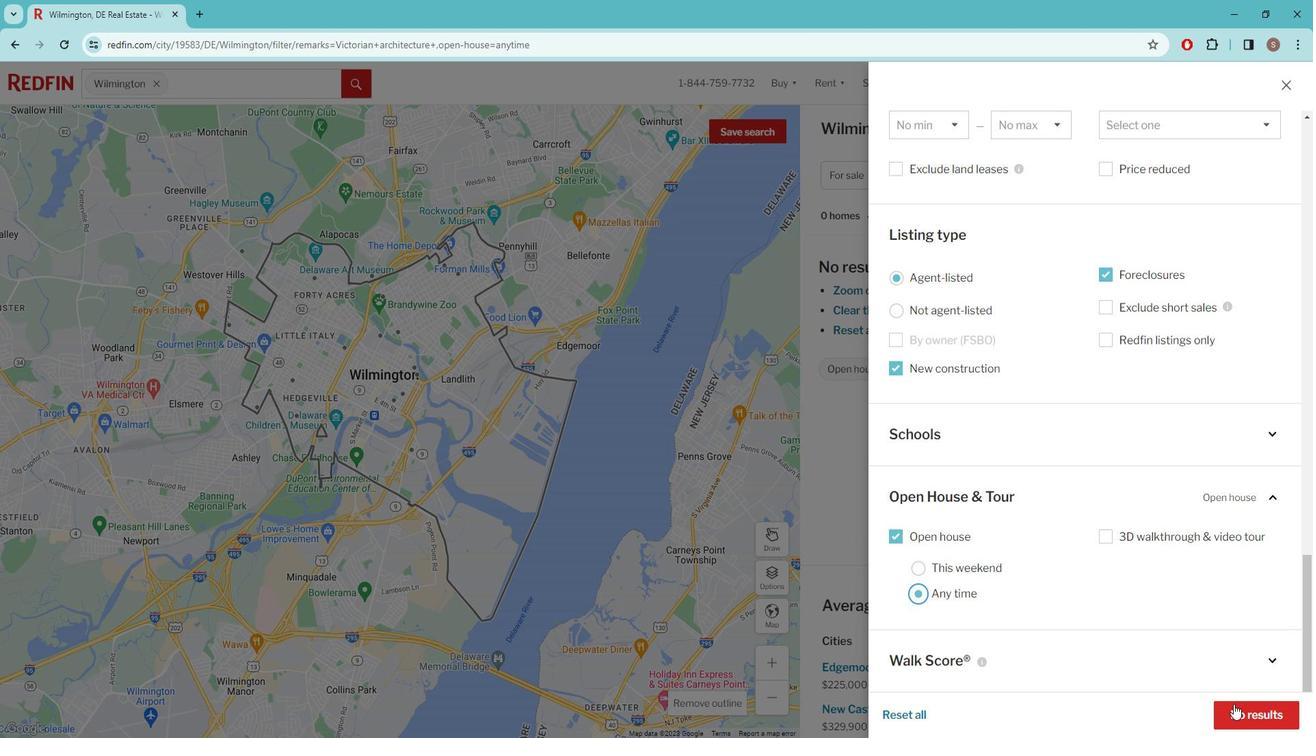 
Action: Mouse pressed left at (1255, 690)
Screenshot: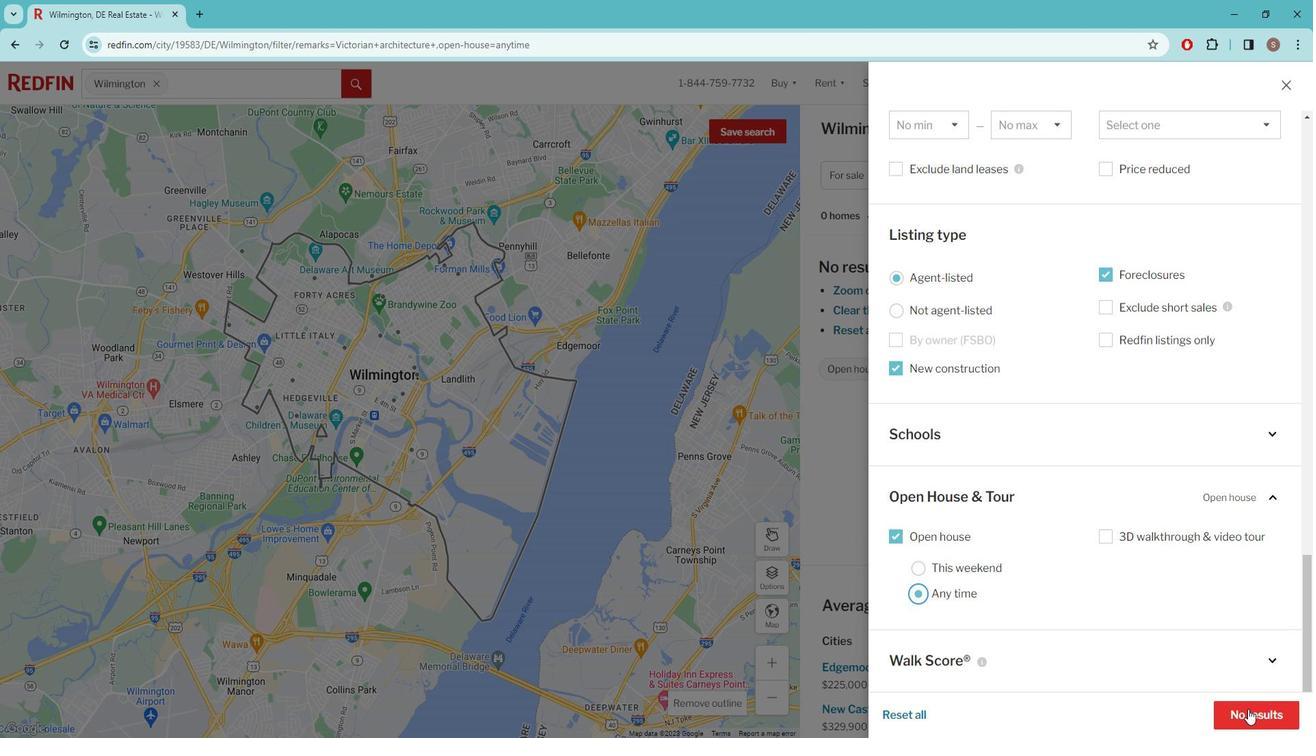 
Action: Mouse moved to (921, 625)
Screenshot: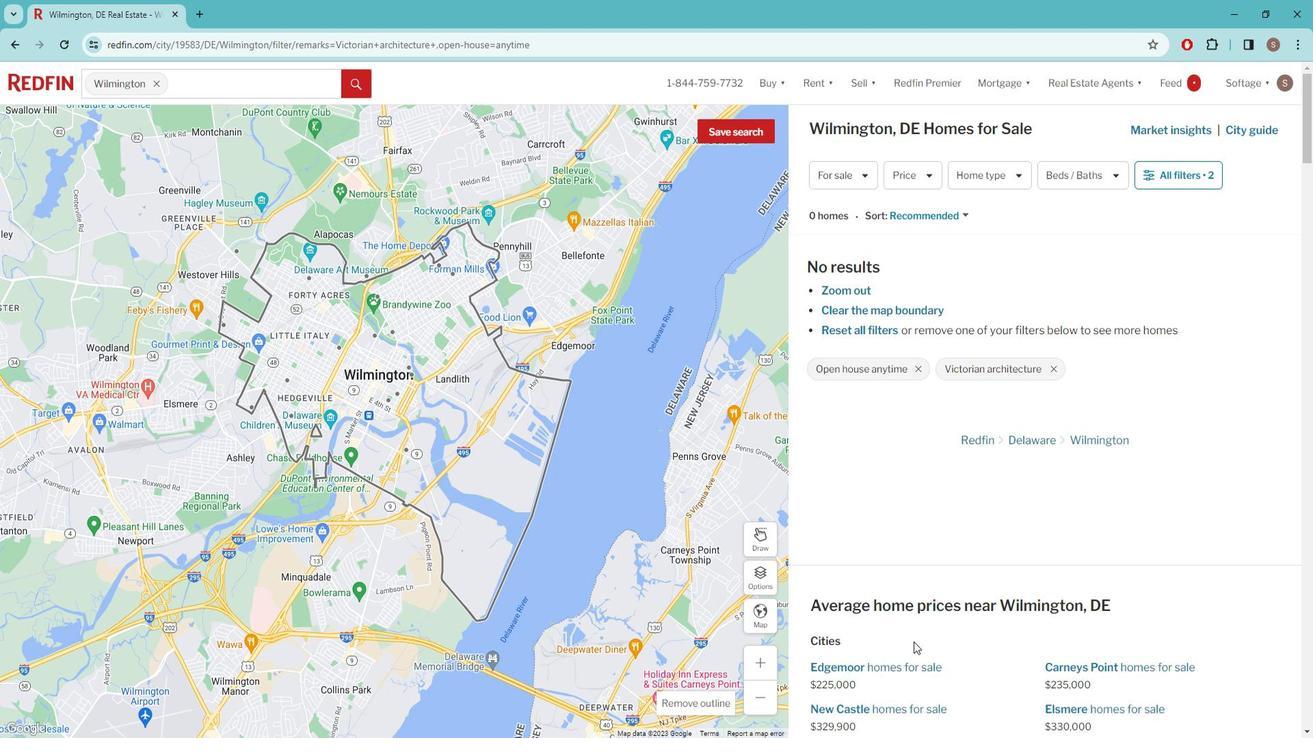 
